 Task: Check the average views per listing of 4 bedrooms in the last 3 years.
Action: Mouse moved to (977, 211)
Screenshot: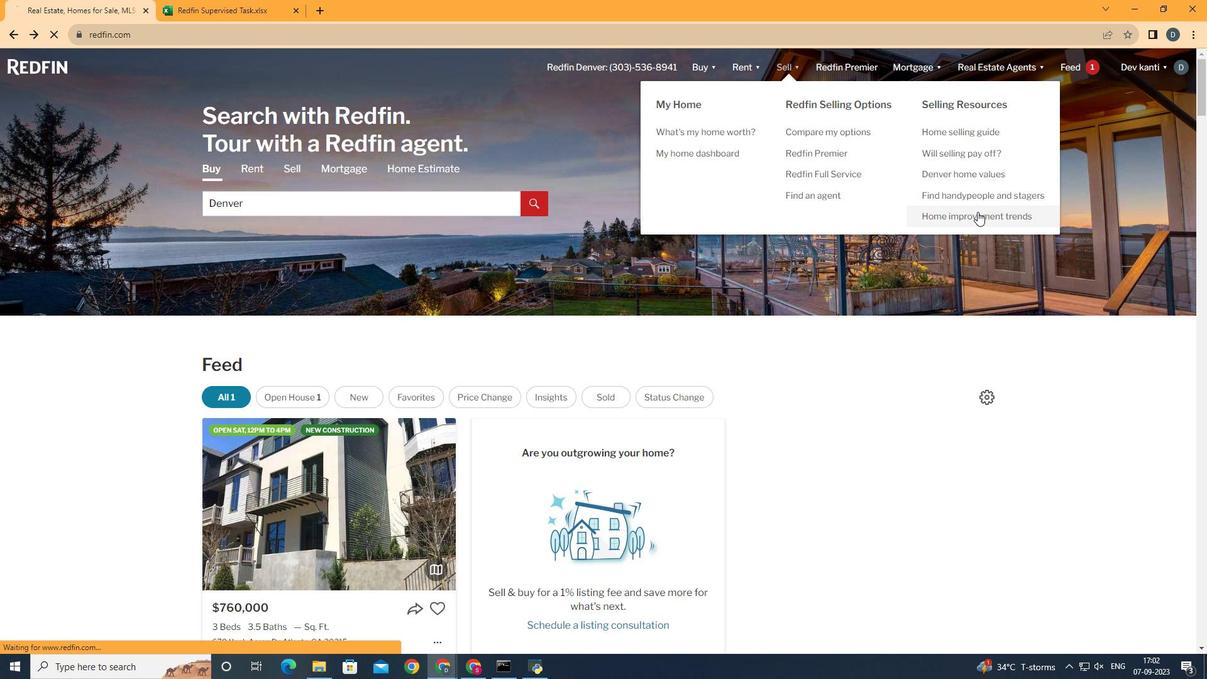 
Action: Mouse pressed left at (977, 211)
Screenshot: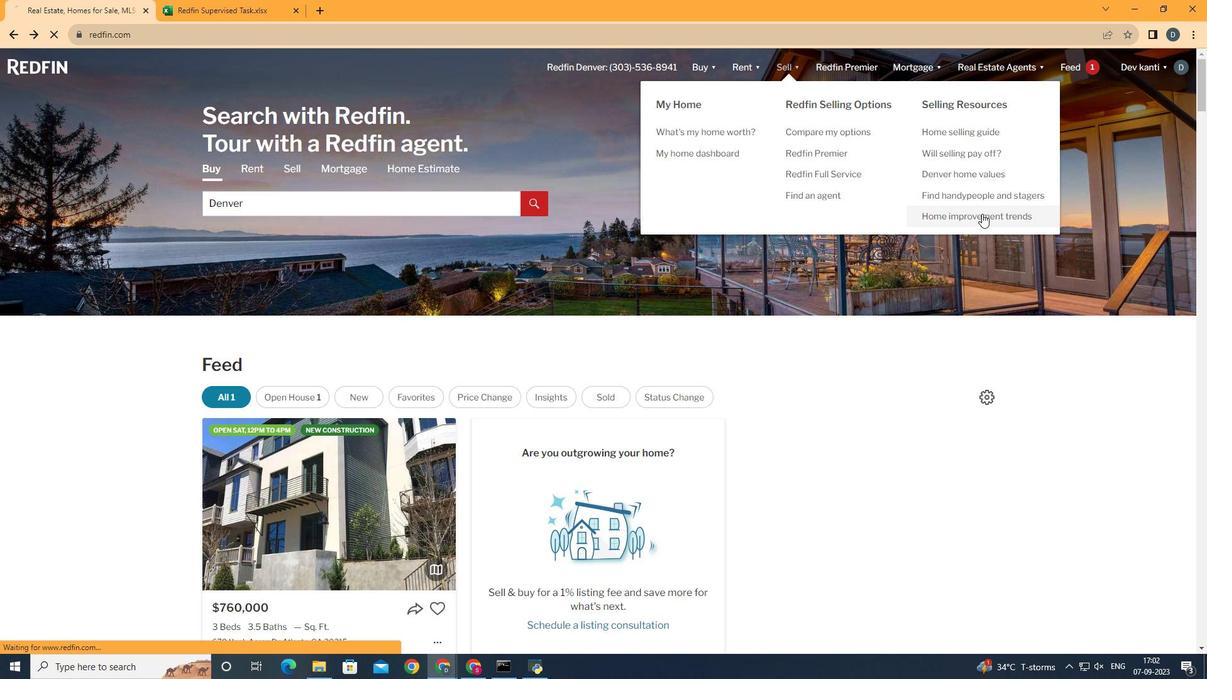 
Action: Mouse moved to (284, 238)
Screenshot: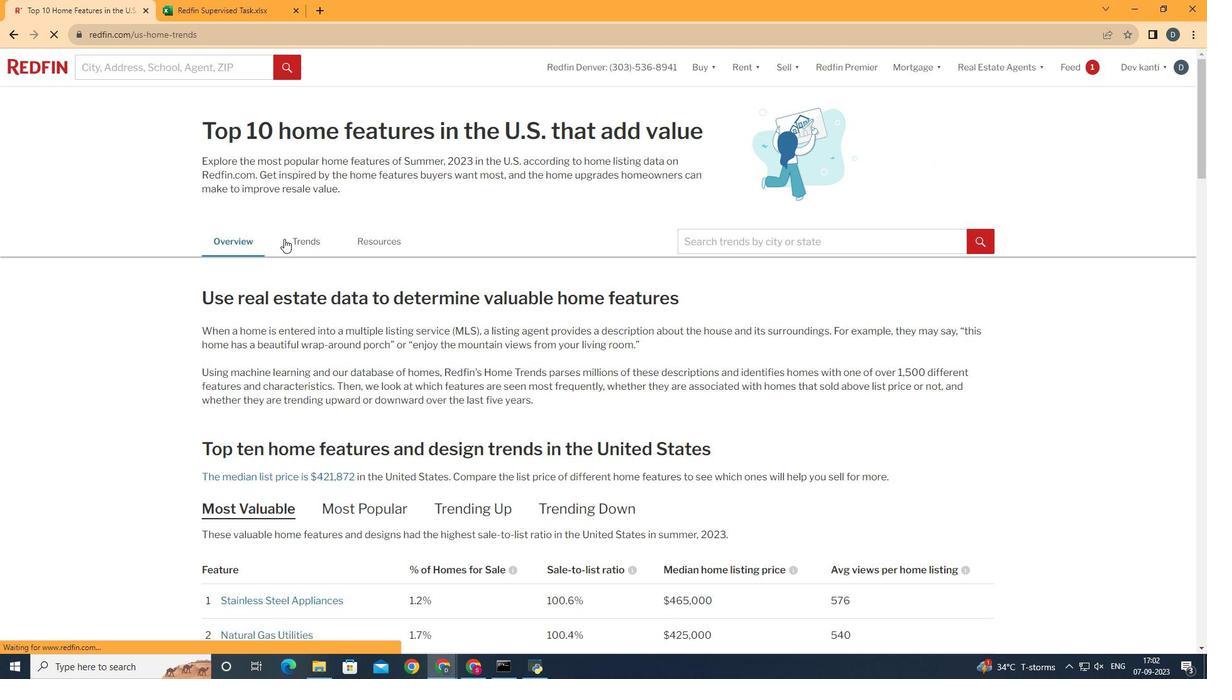 
Action: Mouse pressed left at (284, 238)
Screenshot: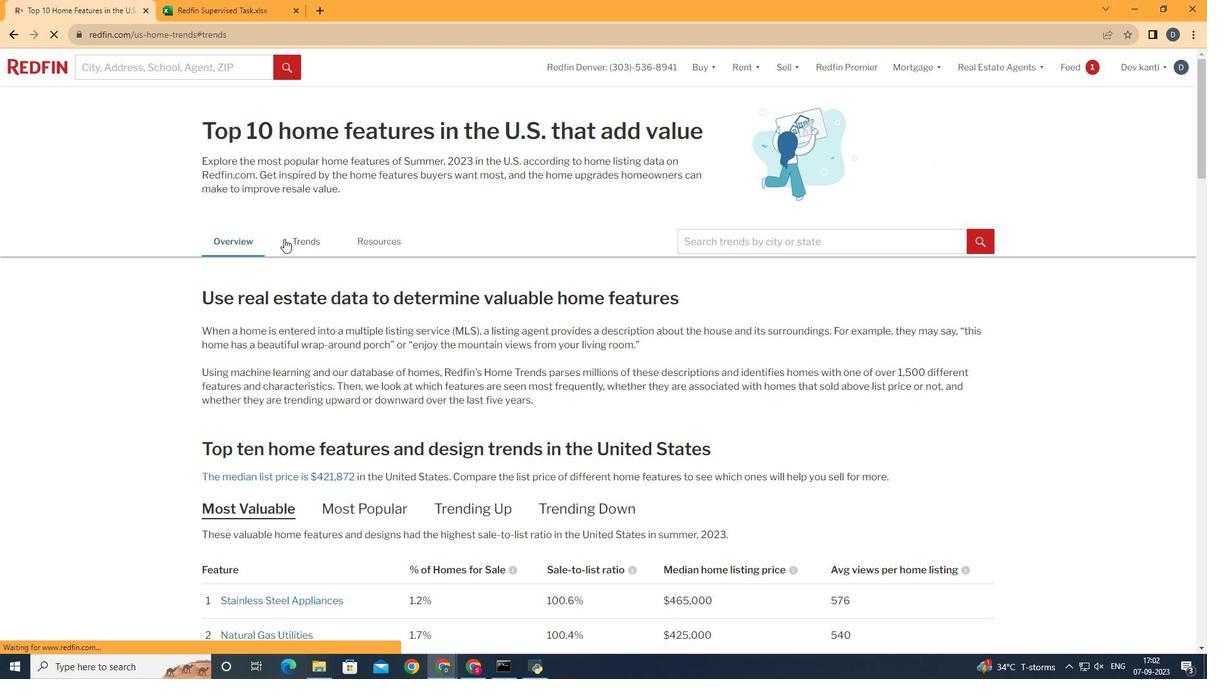 
Action: Mouse moved to (348, 248)
Screenshot: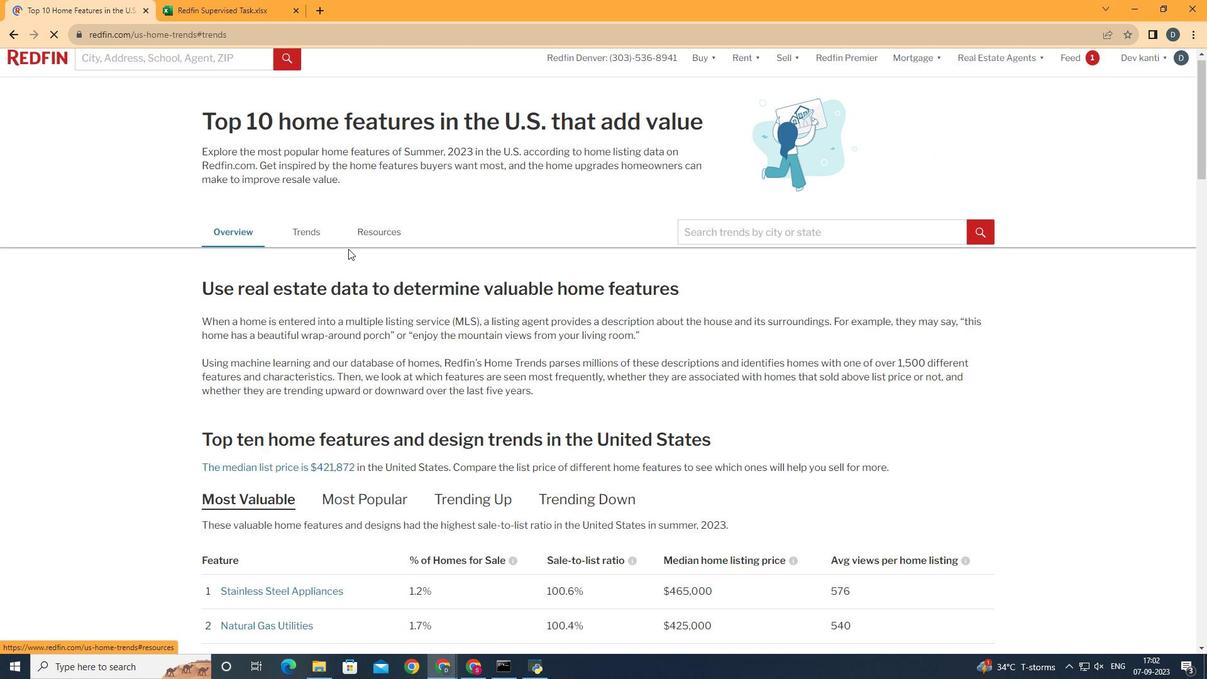 
Action: Mouse scrolled (348, 248) with delta (0, 0)
Screenshot: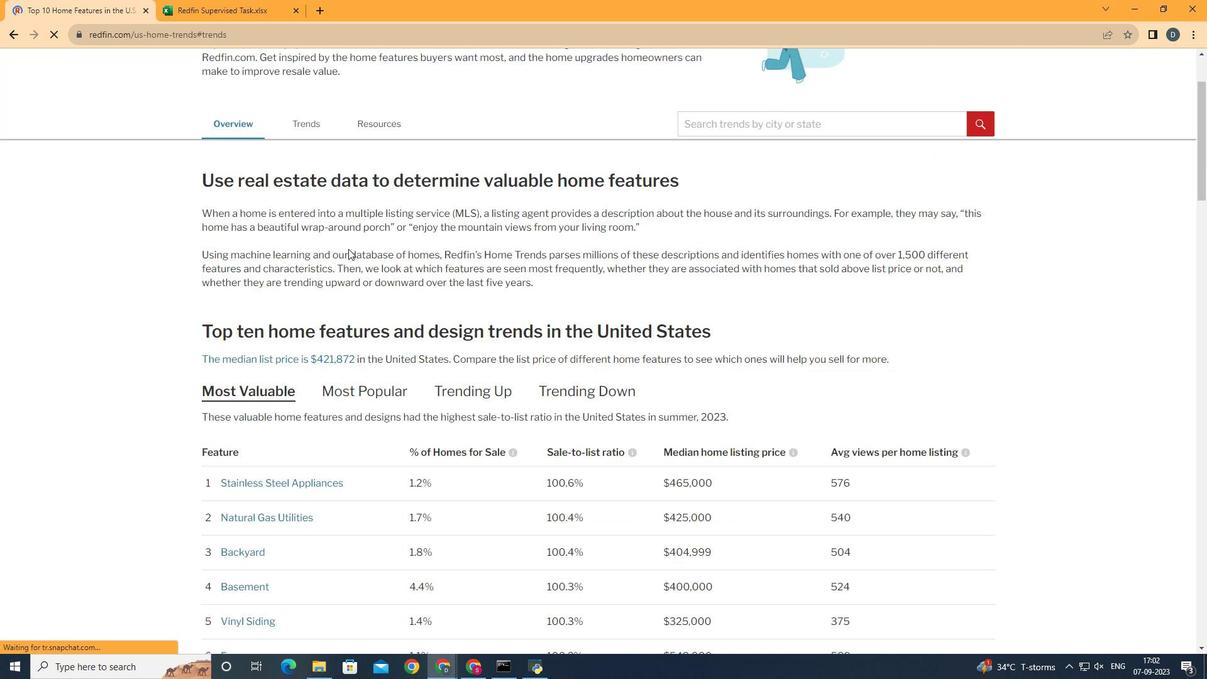 
Action: Mouse scrolled (348, 248) with delta (0, 0)
Screenshot: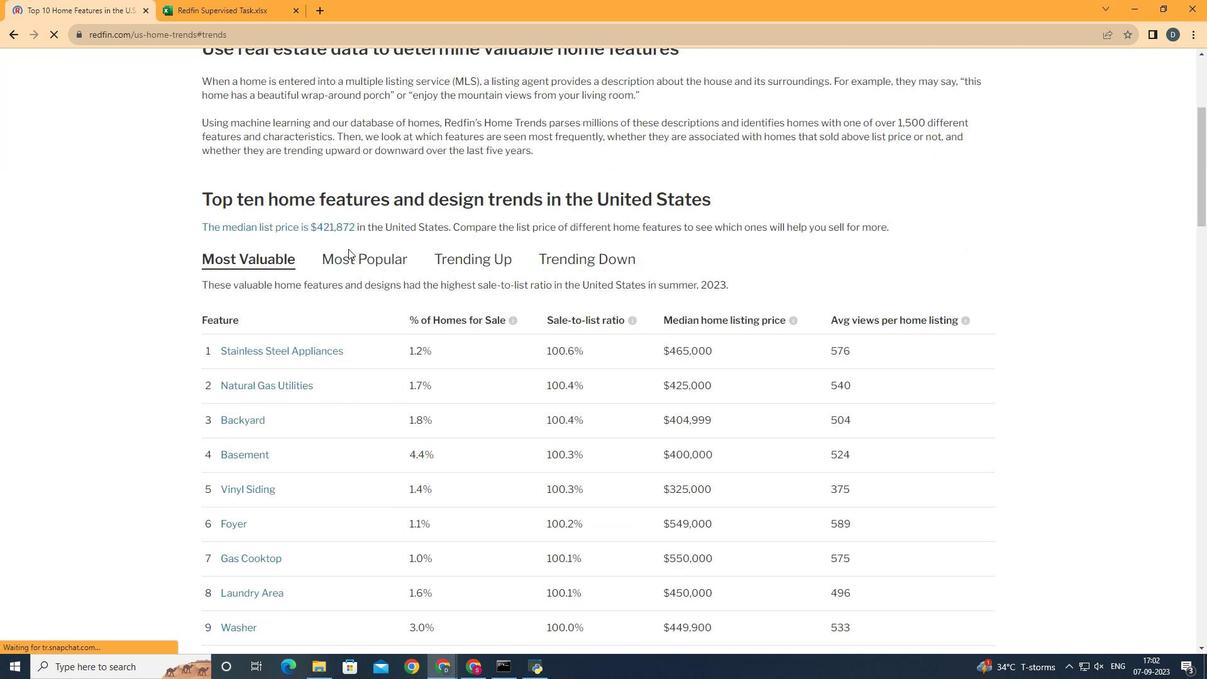 
Action: Mouse scrolled (348, 248) with delta (0, 0)
Screenshot: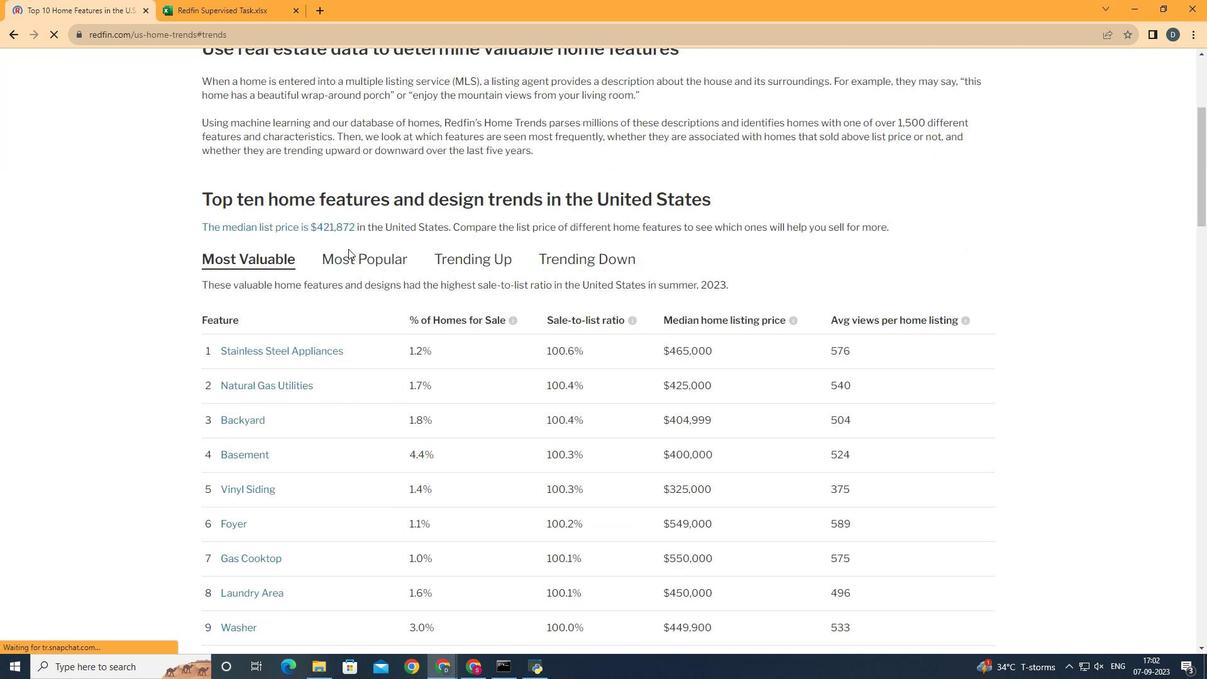 
Action: Mouse scrolled (348, 248) with delta (0, 0)
Screenshot: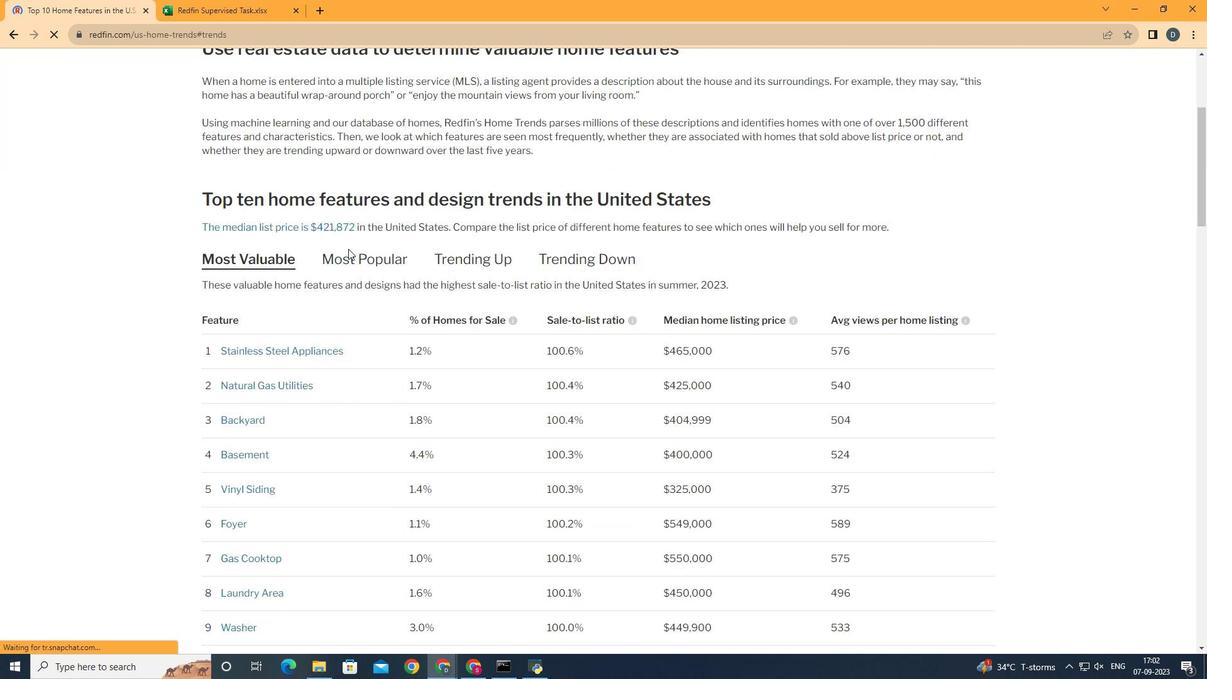 
Action: Mouse scrolled (348, 248) with delta (0, 0)
Screenshot: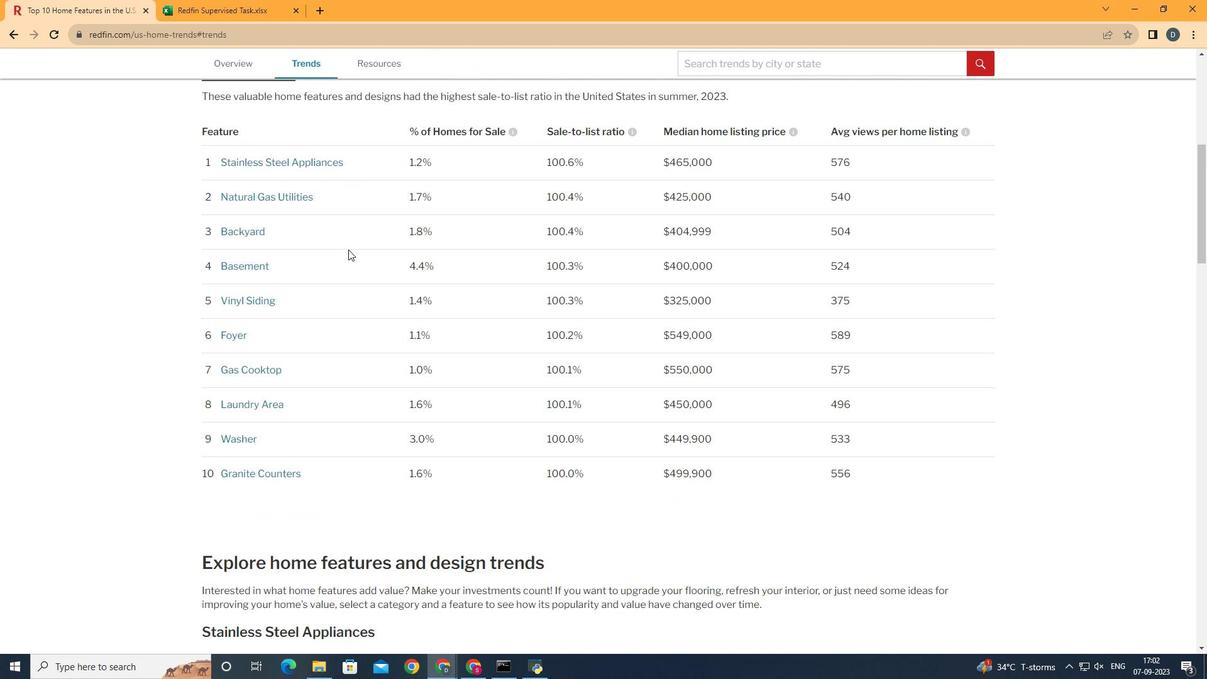 
Action: Mouse scrolled (348, 248) with delta (0, 0)
Screenshot: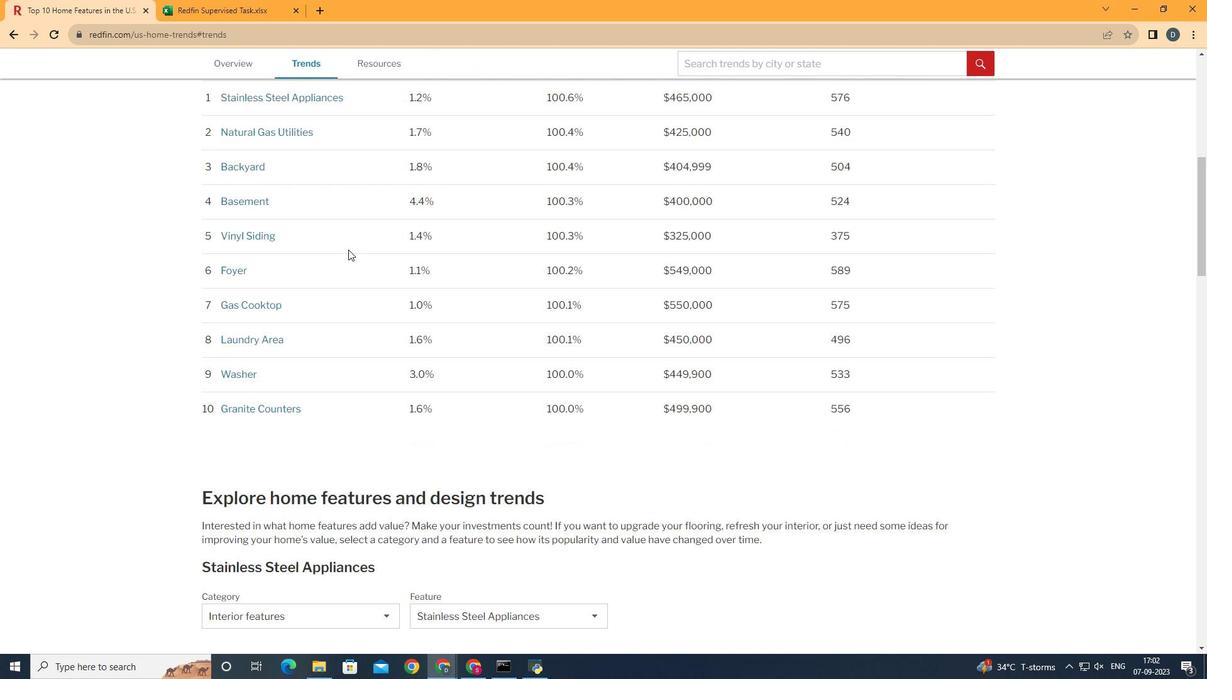 
Action: Mouse scrolled (348, 248) with delta (0, 0)
Screenshot: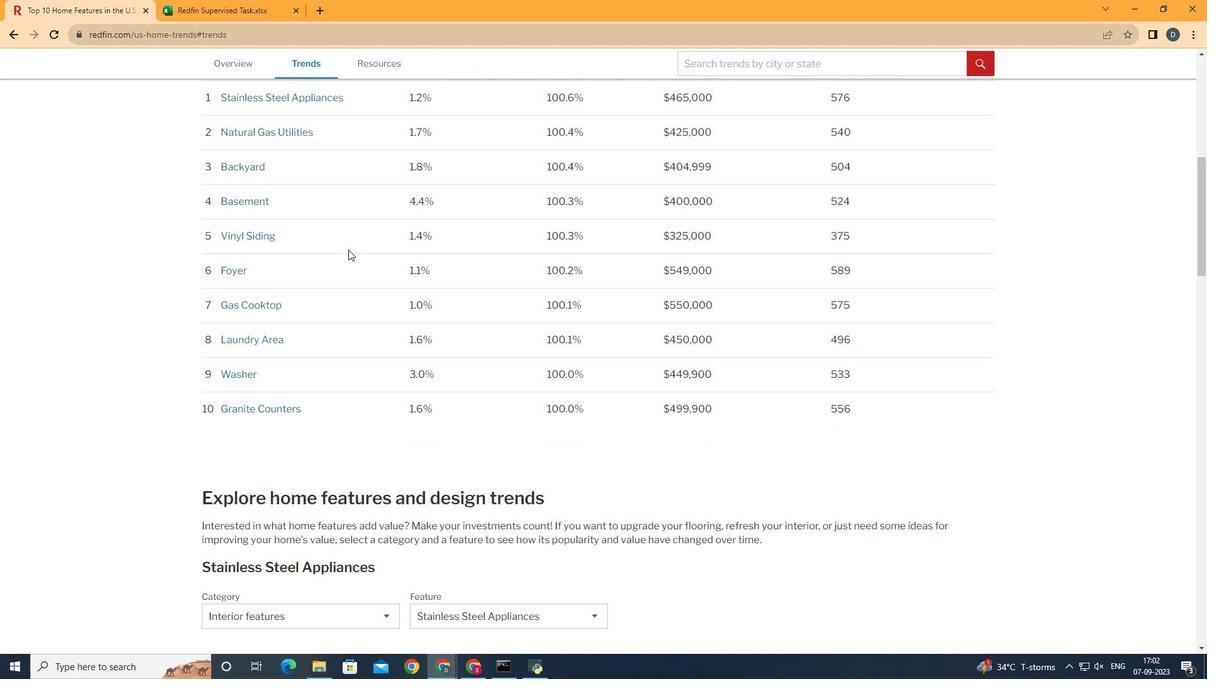 
Action: Mouse scrolled (348, 248) with delta (0, 0)
Screenshot: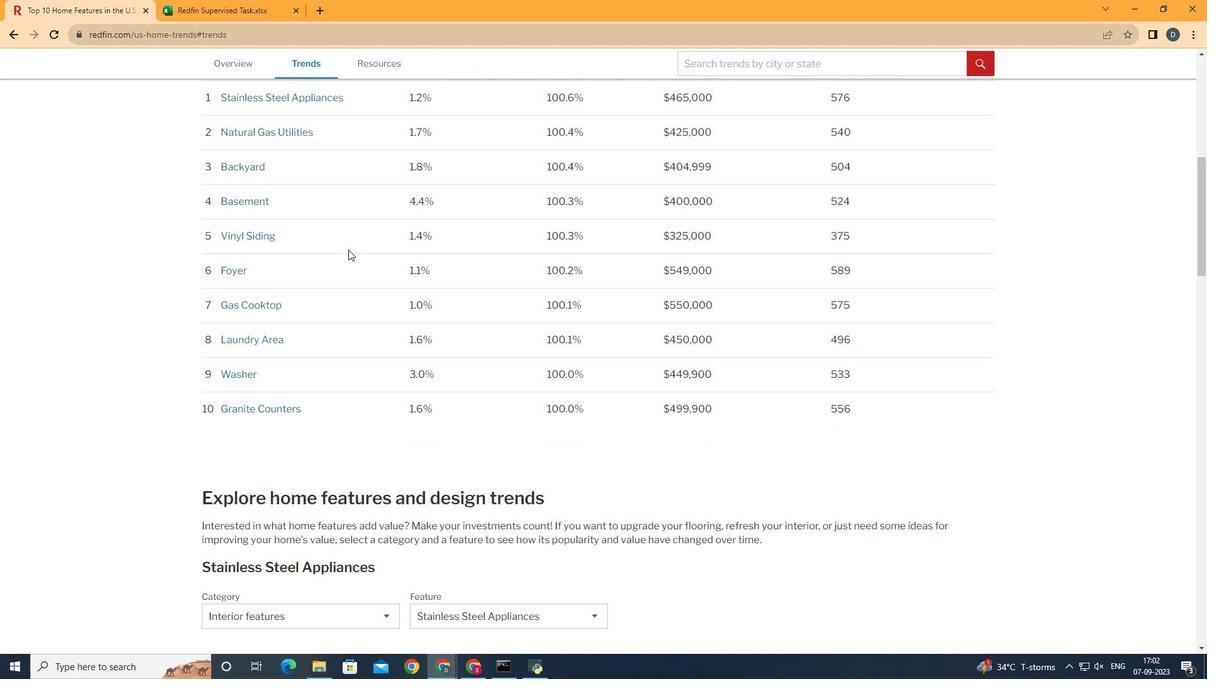 
Action: Mouse moved to (348, 249)
Screenshot: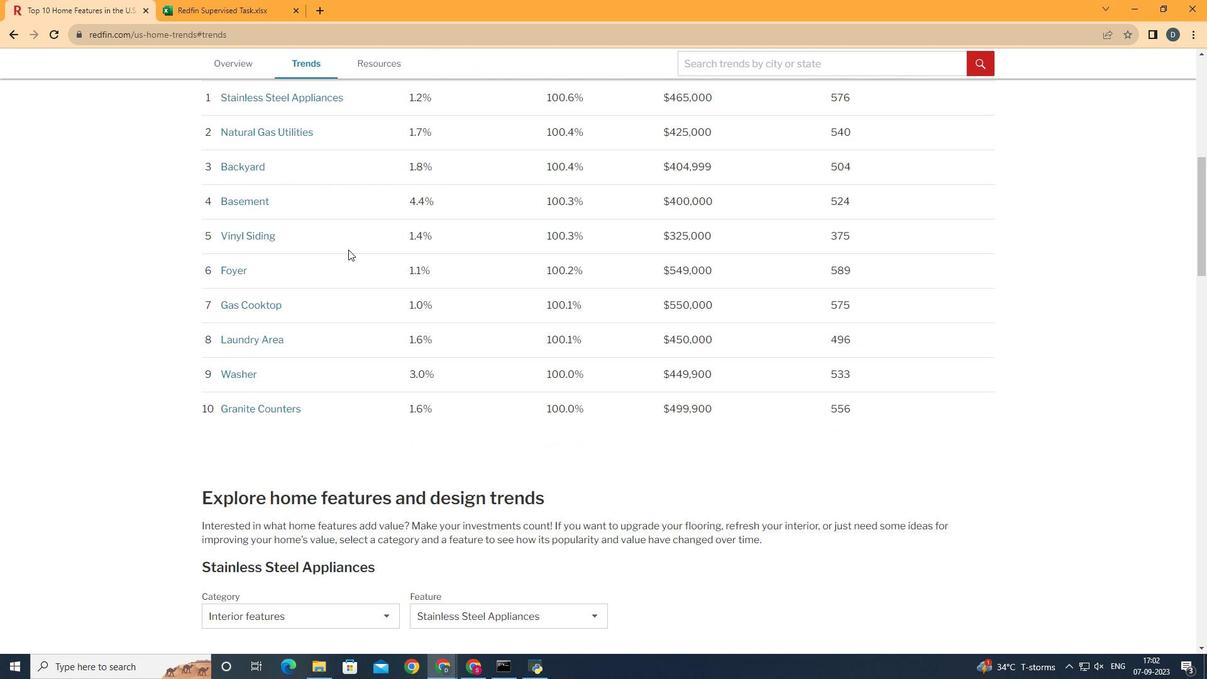 
Action: Mouse scrolled (348, 248) with delta (0, 0)
Screenshot: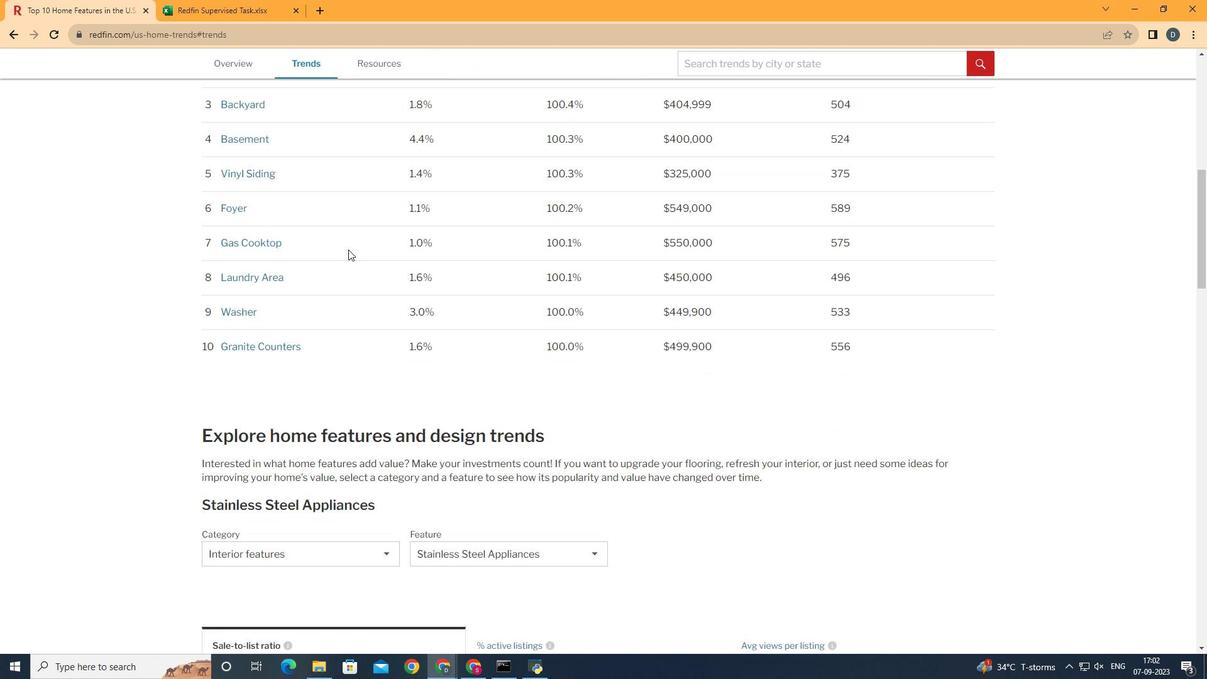 
Action: Mouse scrolled (348, 248) with delta (0, 0)
Screenshot: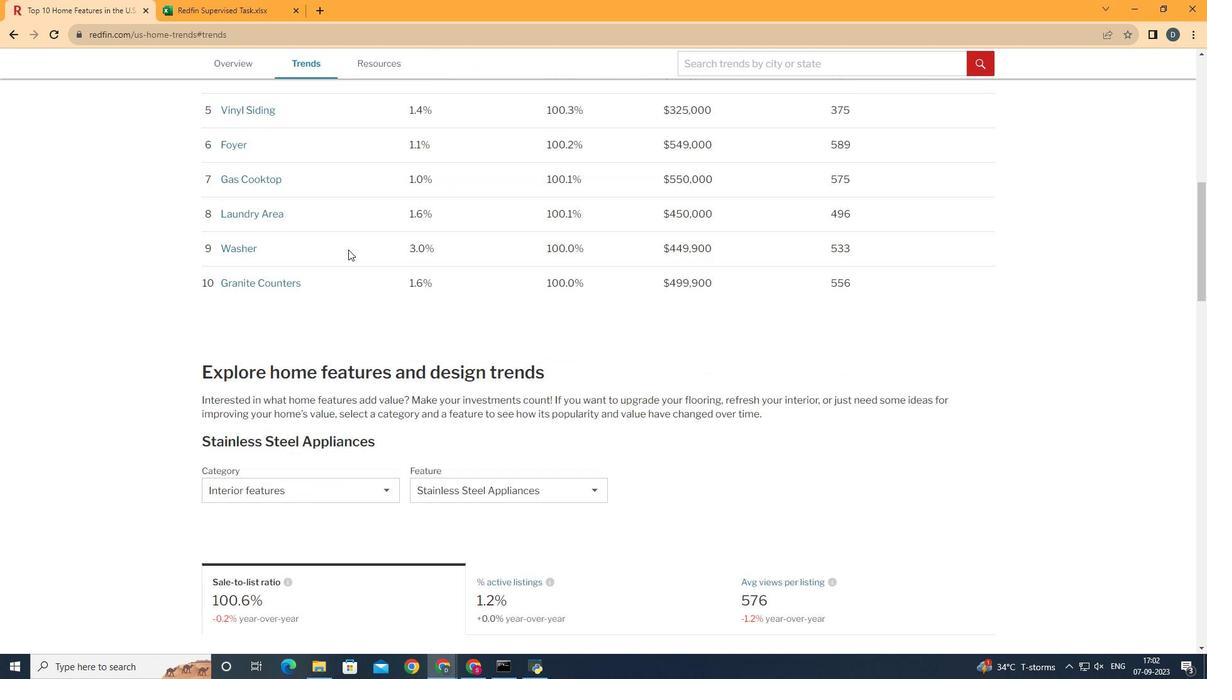 
Action: Mouse moved to (357, 461)
Screenshot: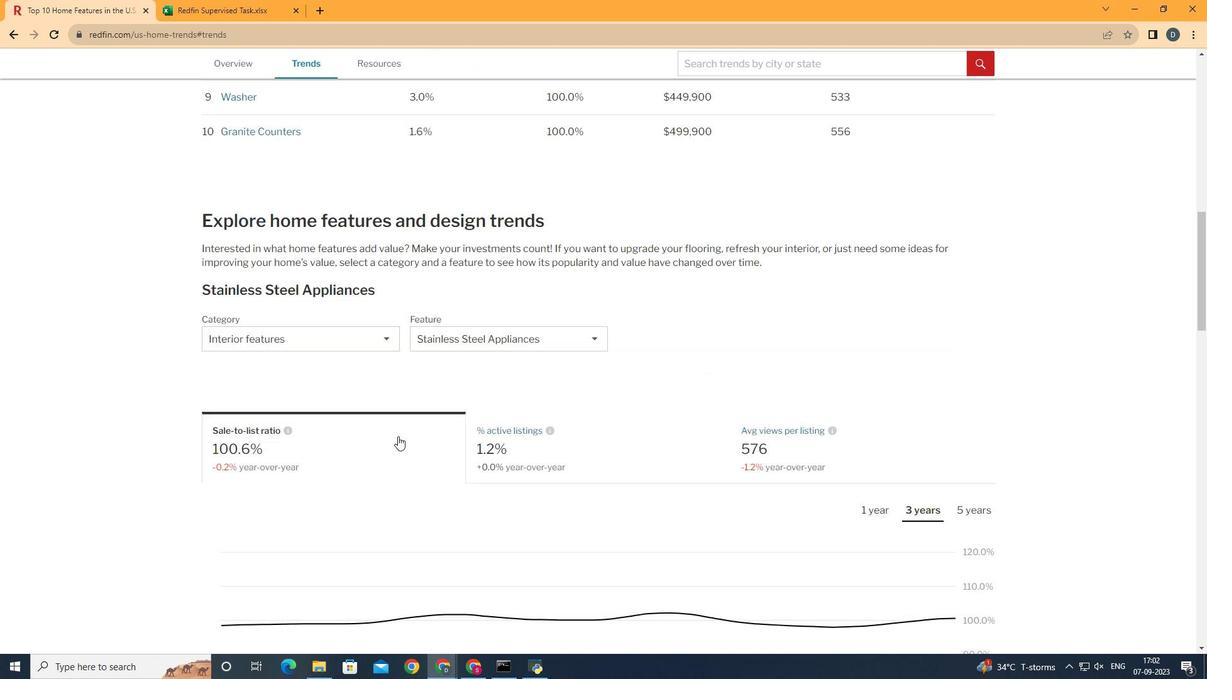 
Action: Mouse scrolled (357, 460) with delta (0, 0)
Screenshot: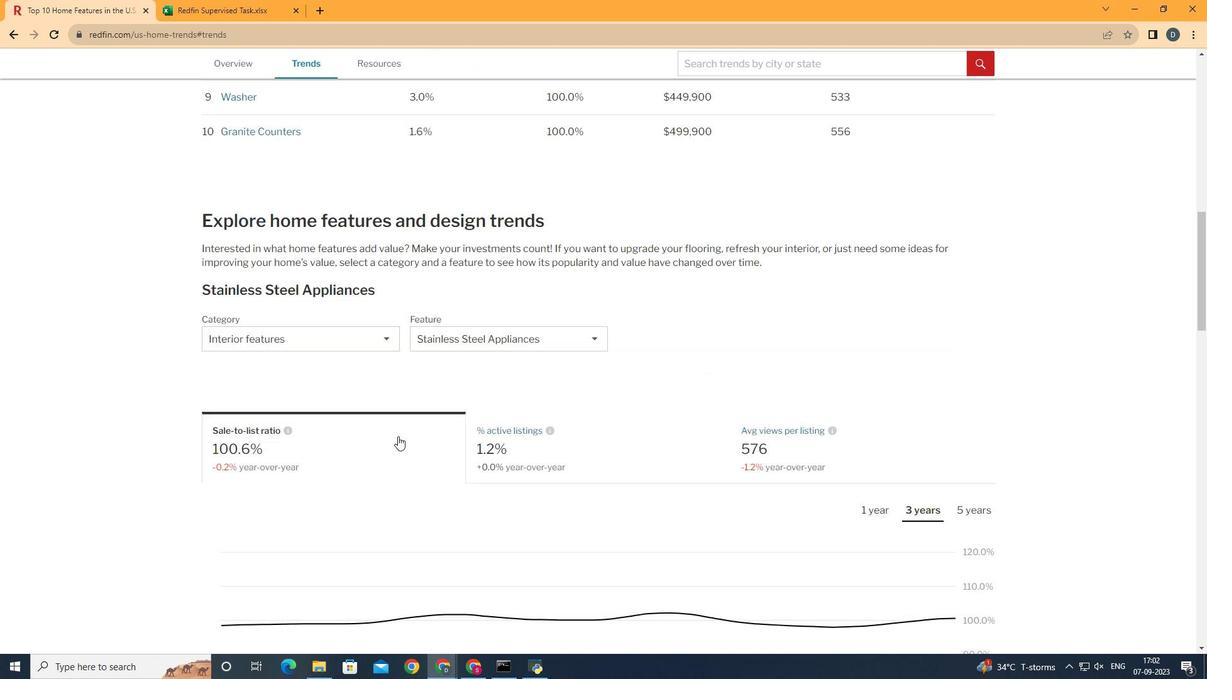
Action: Mouse moved to (359, 463)
Screenshot: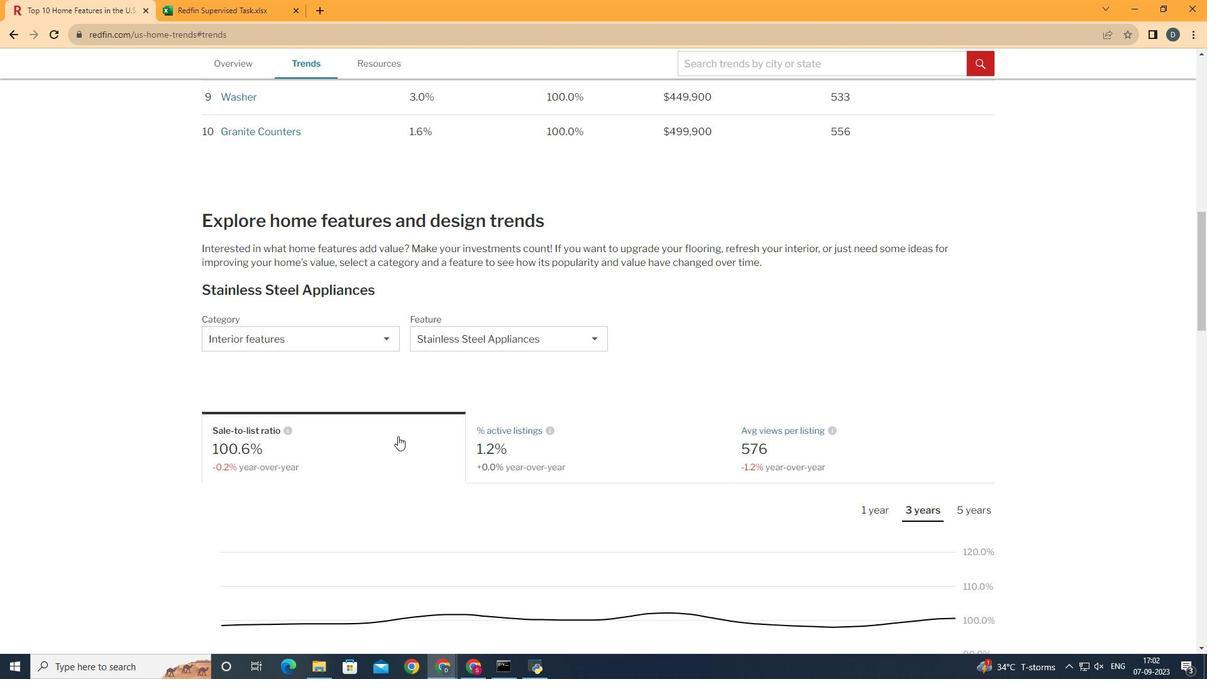 
Action: Mouse scrolled (359, 462) with delta (0, 0)
Screenshot: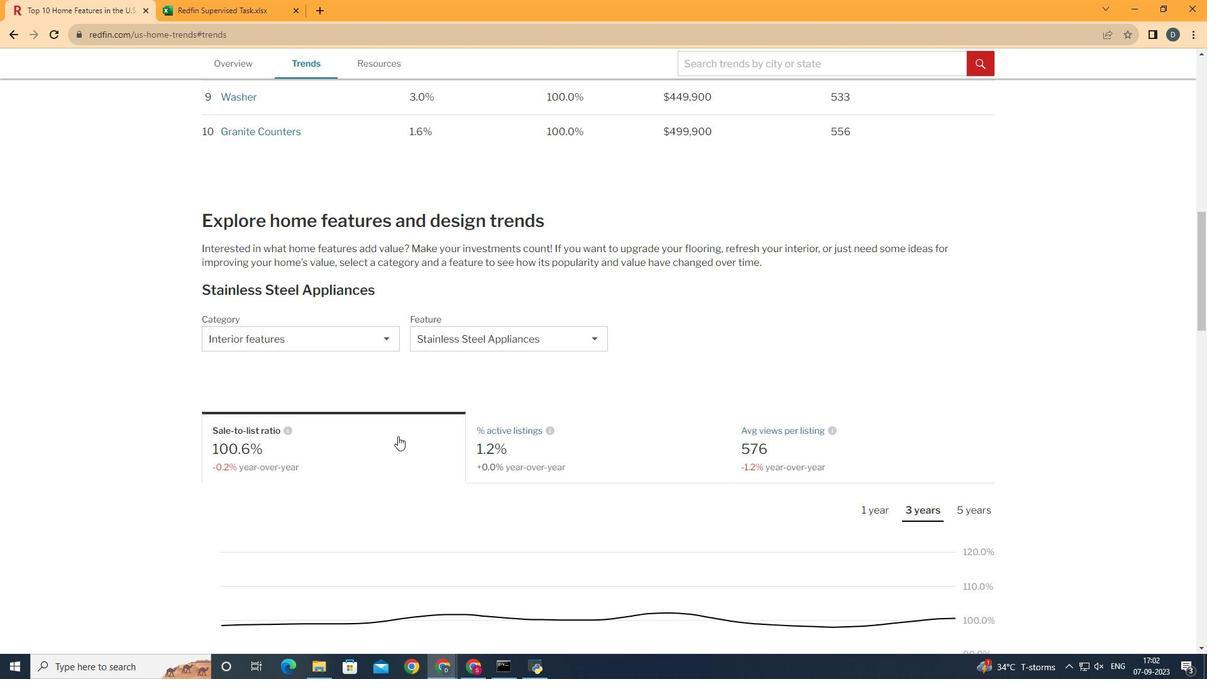 
Action: Mouse scrolled (359, 462) with delta (0, 0)
Screenshot: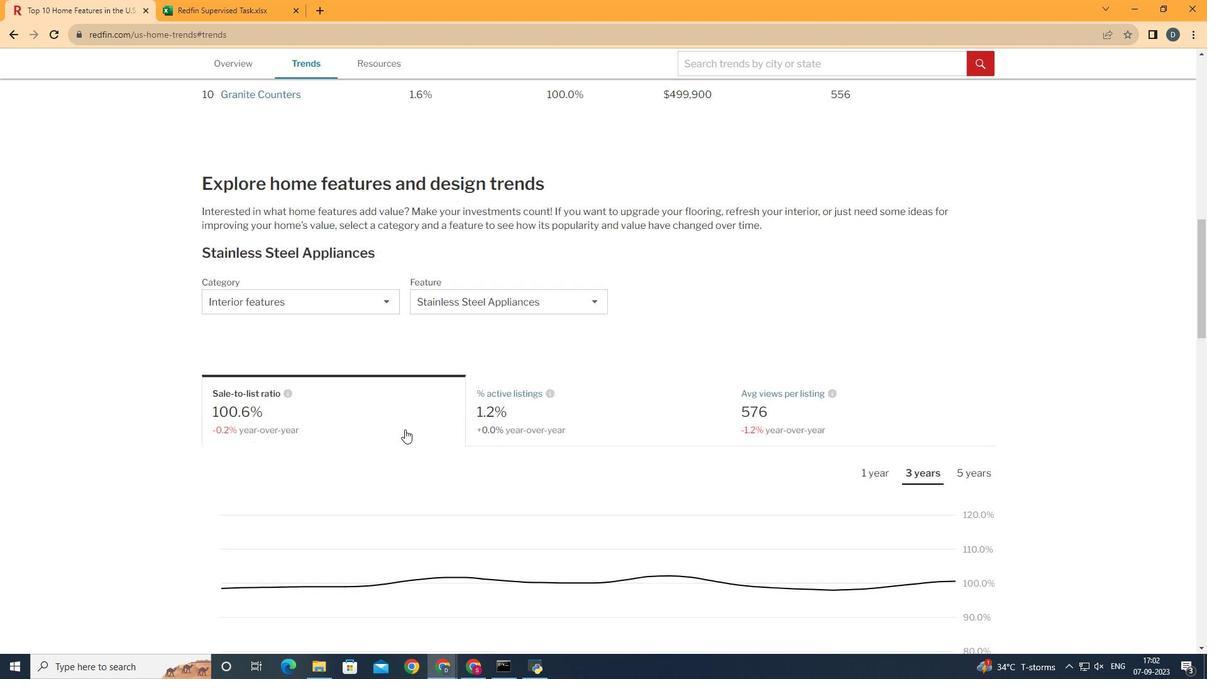 
Action: Mouse moved to (382, 291)
Screenshot: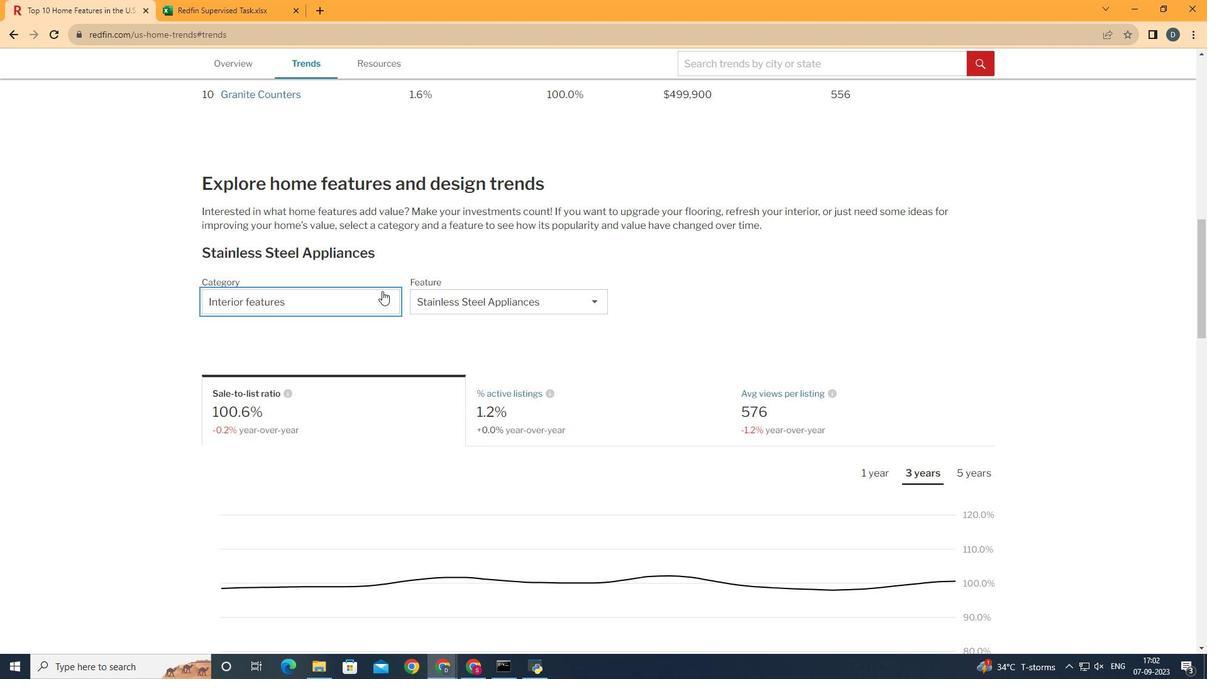 
Action: Mouse pressed left at (382, 291)
Screenshot: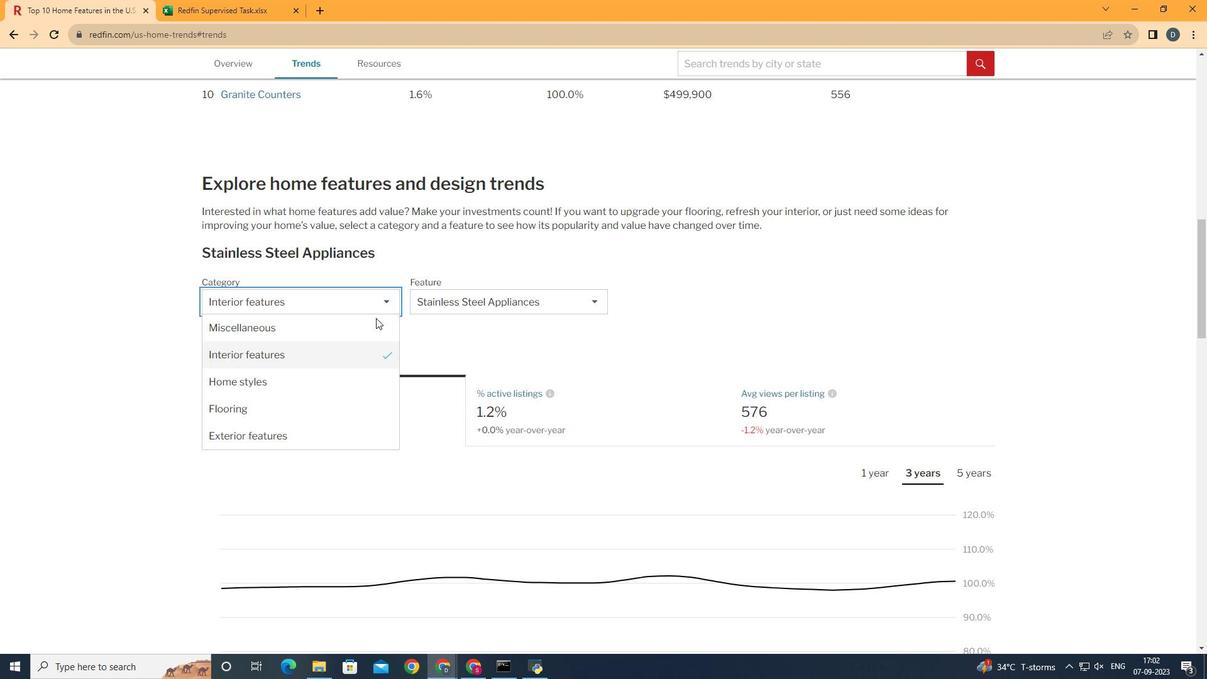 
Action: Mouse moved to (367, 346)
Screenshot: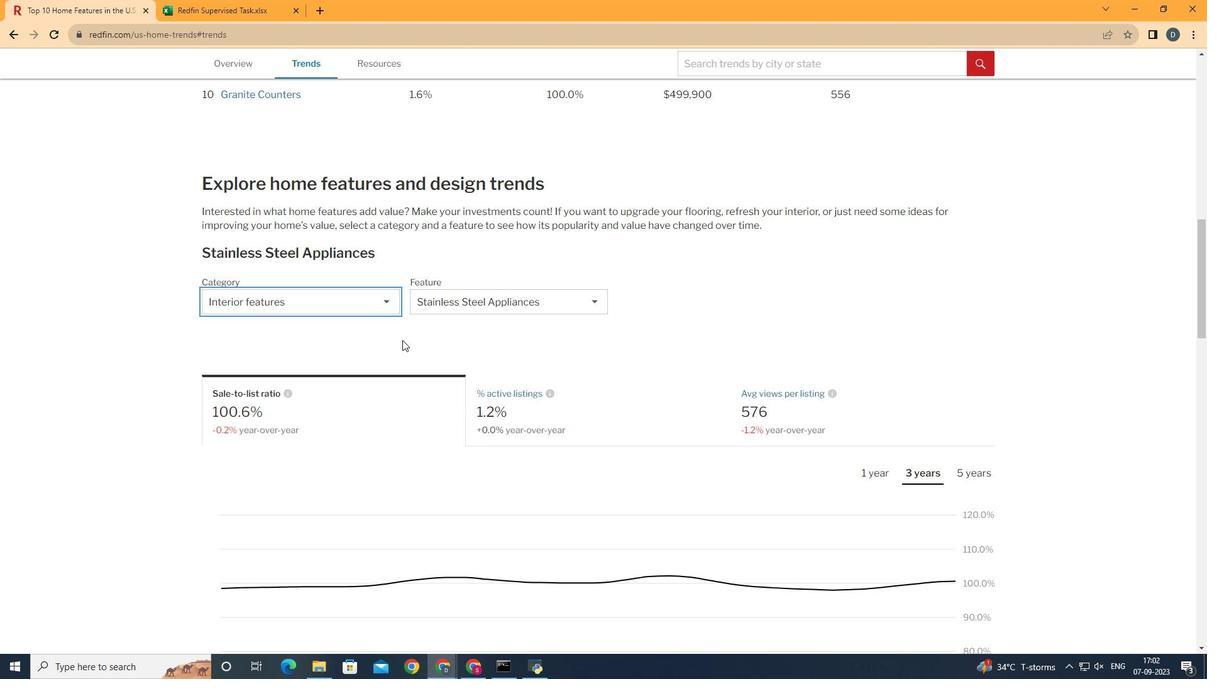 
Action: Mouse pressed left at (367, 346)
Screenshot: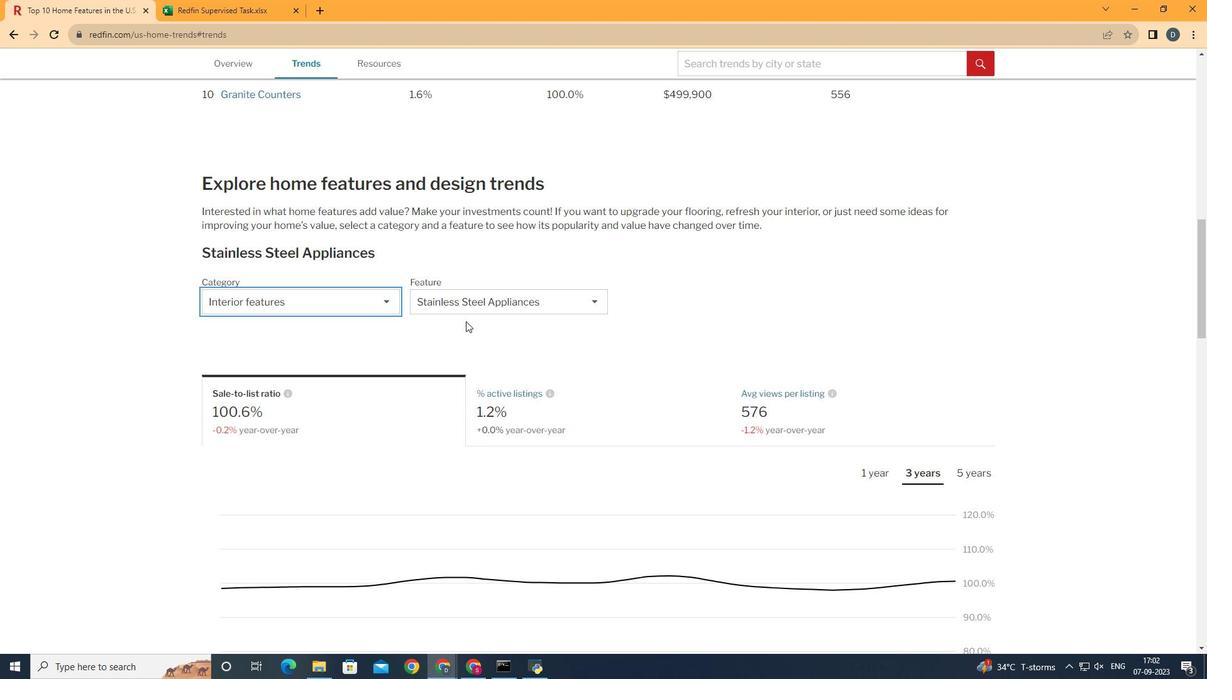 
Action: Mouse moved to (487, 309)
Screenshot: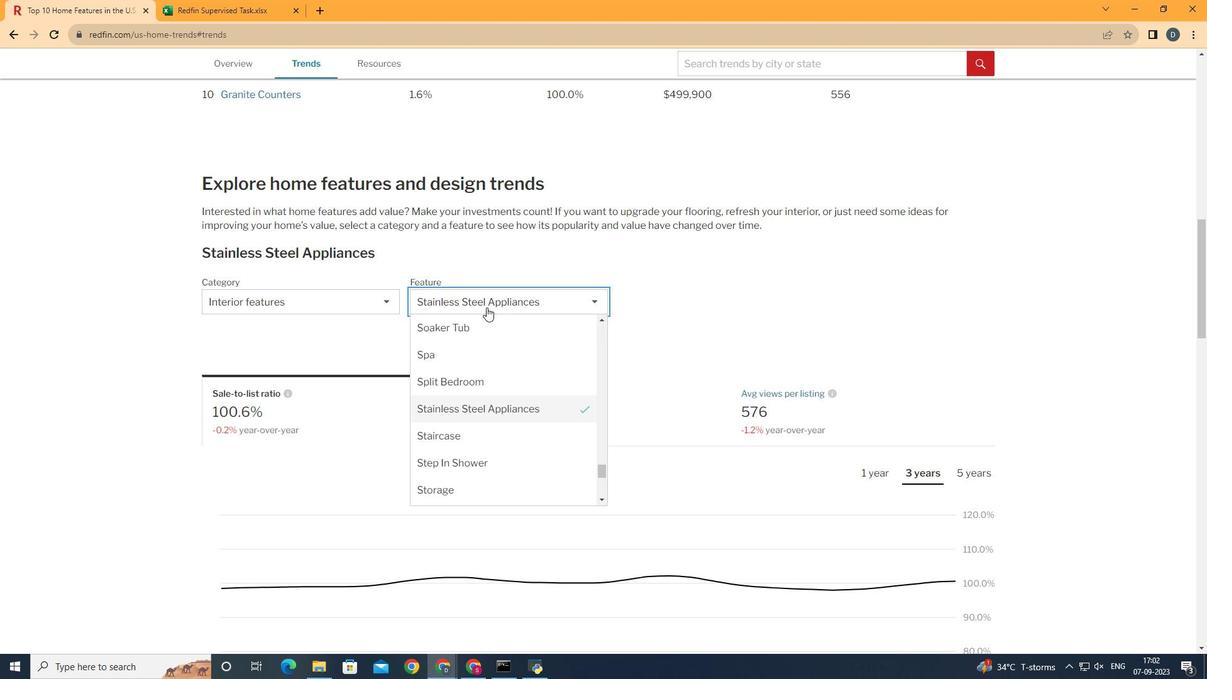 
Action: Mouse pressed left at (487, 309)
Screenshot: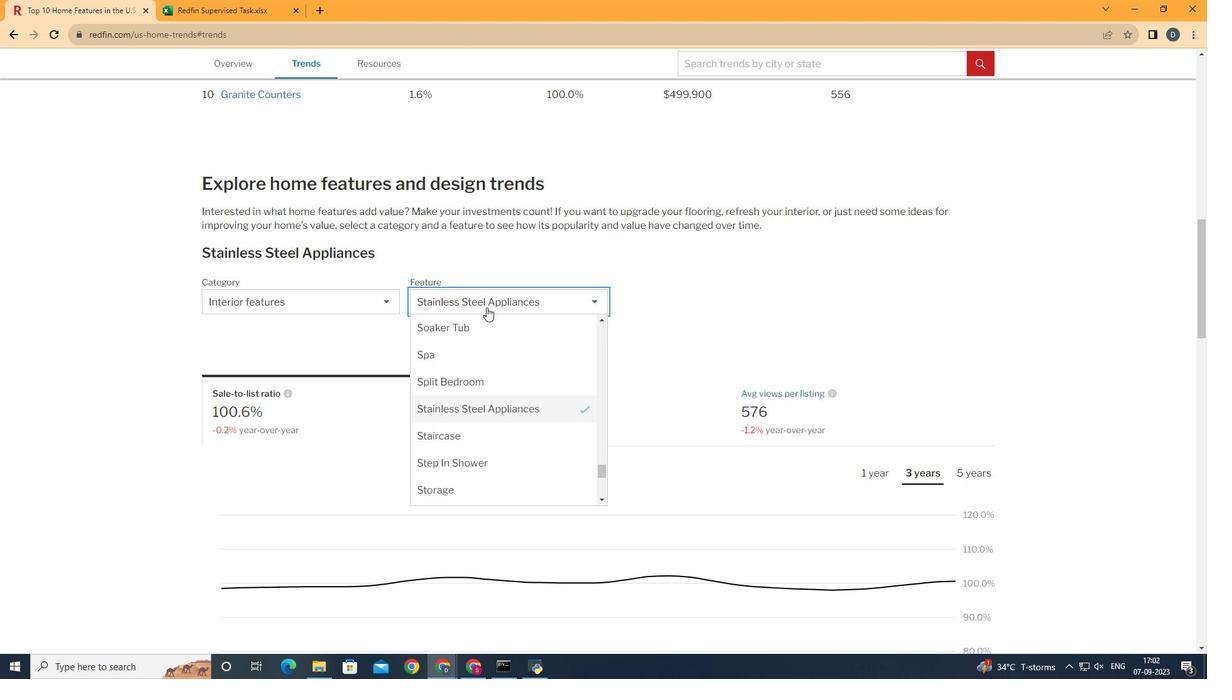 
Action: Mouse moved to (604, 469)
Screenshot: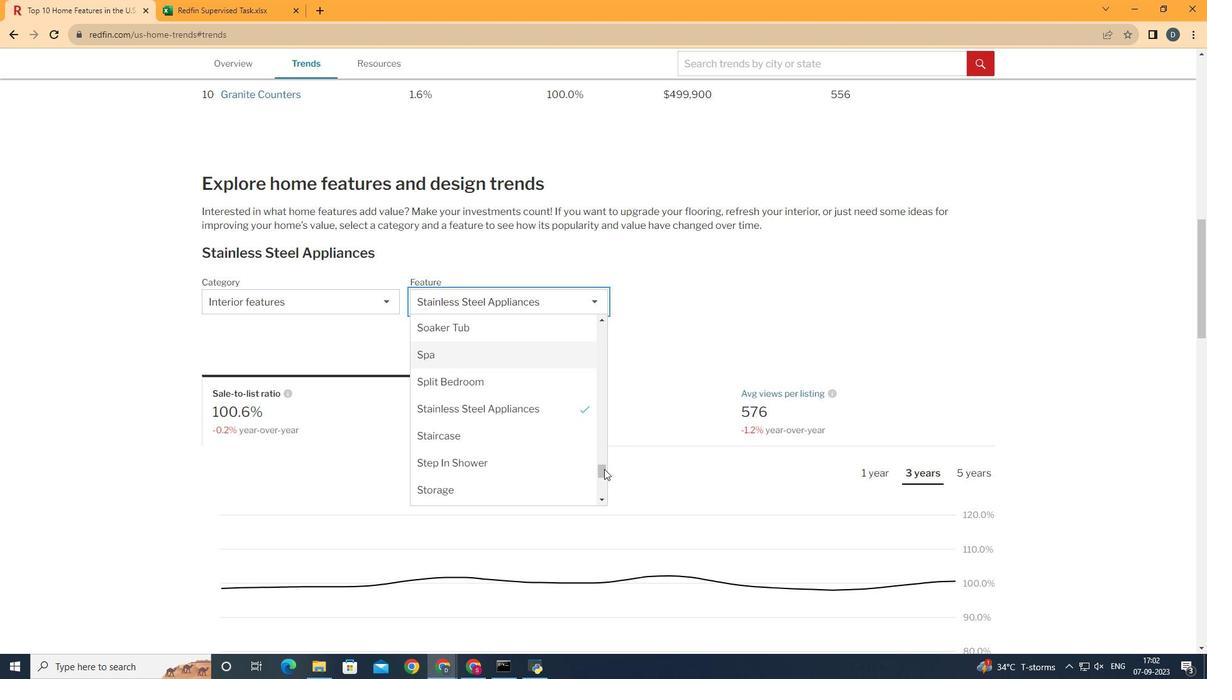 
Action: Mouse pressed left at (604, 469)
Screenshot: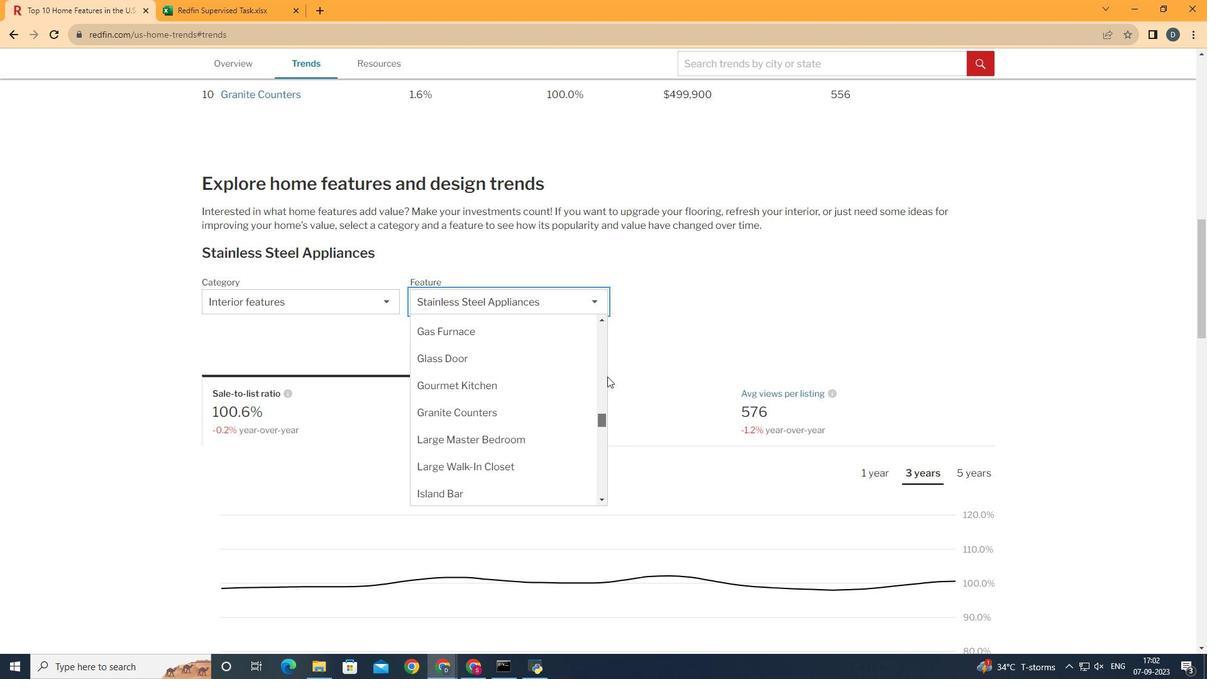 
Action: Mouse moved to (548, 414)
Screenshot: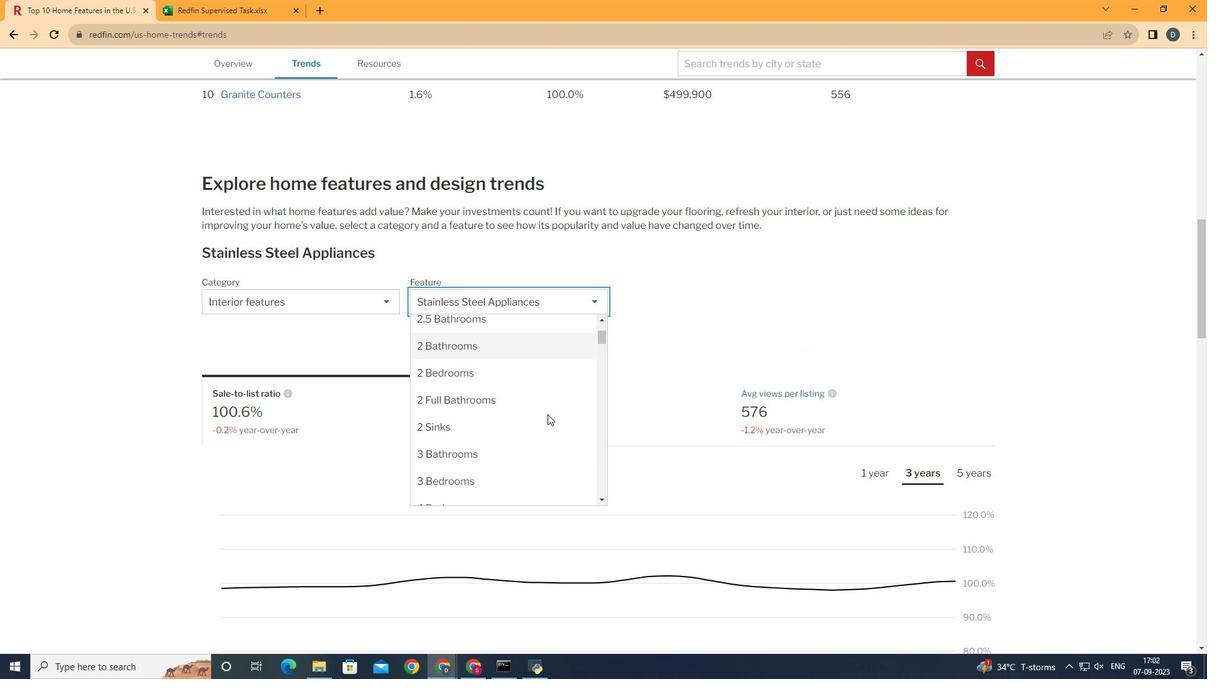
Action: Mouse scrolled (548, 413) with delta (0, 0)
Screenshot: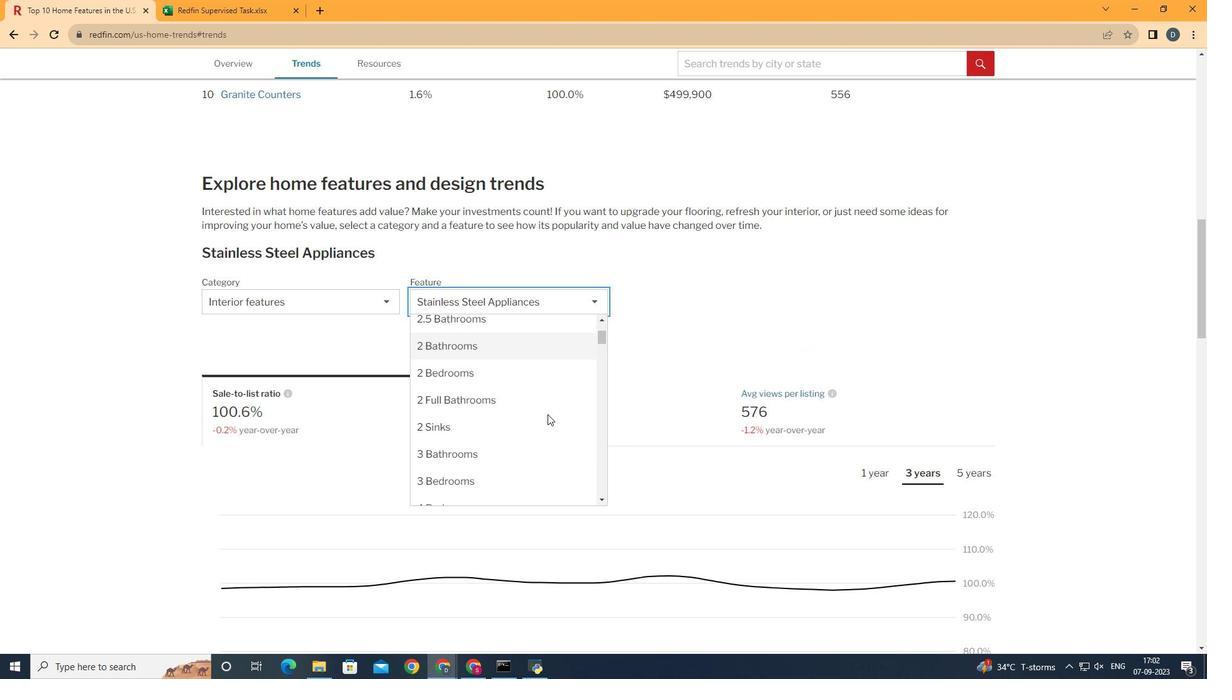 
Action: Mouse moved to (547, 414)
Screenshot: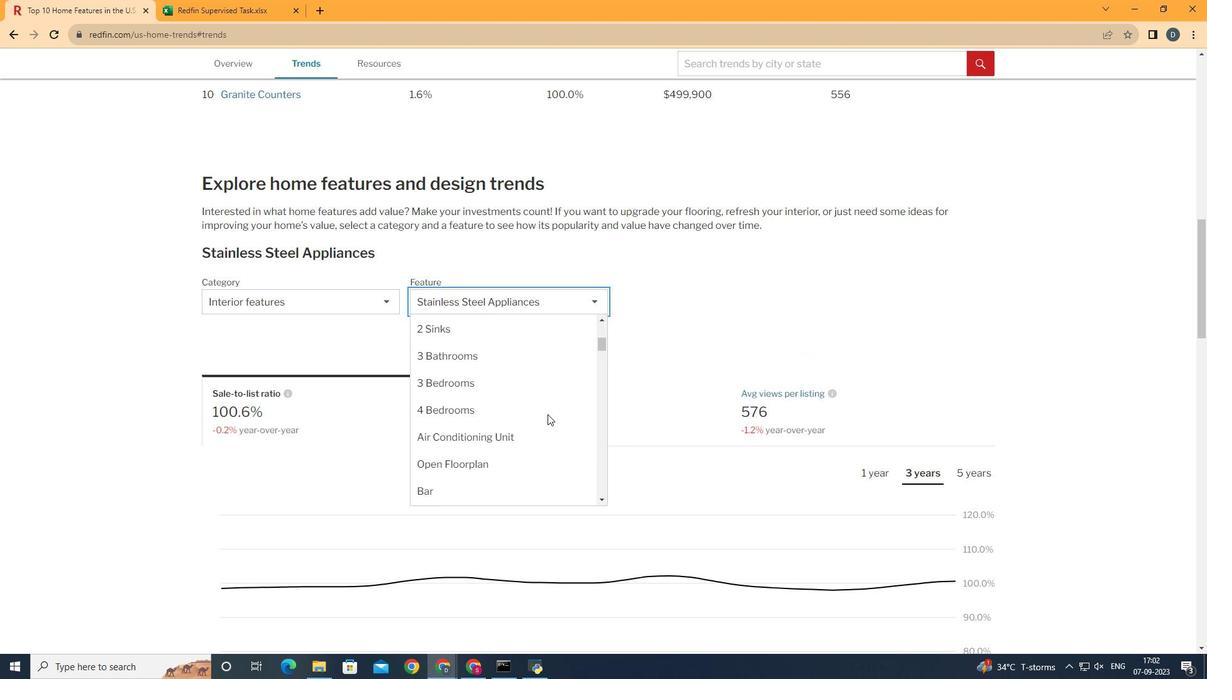 
Action: Mouse scrolled (547, 413) with delta (0, 0)
Screenshot: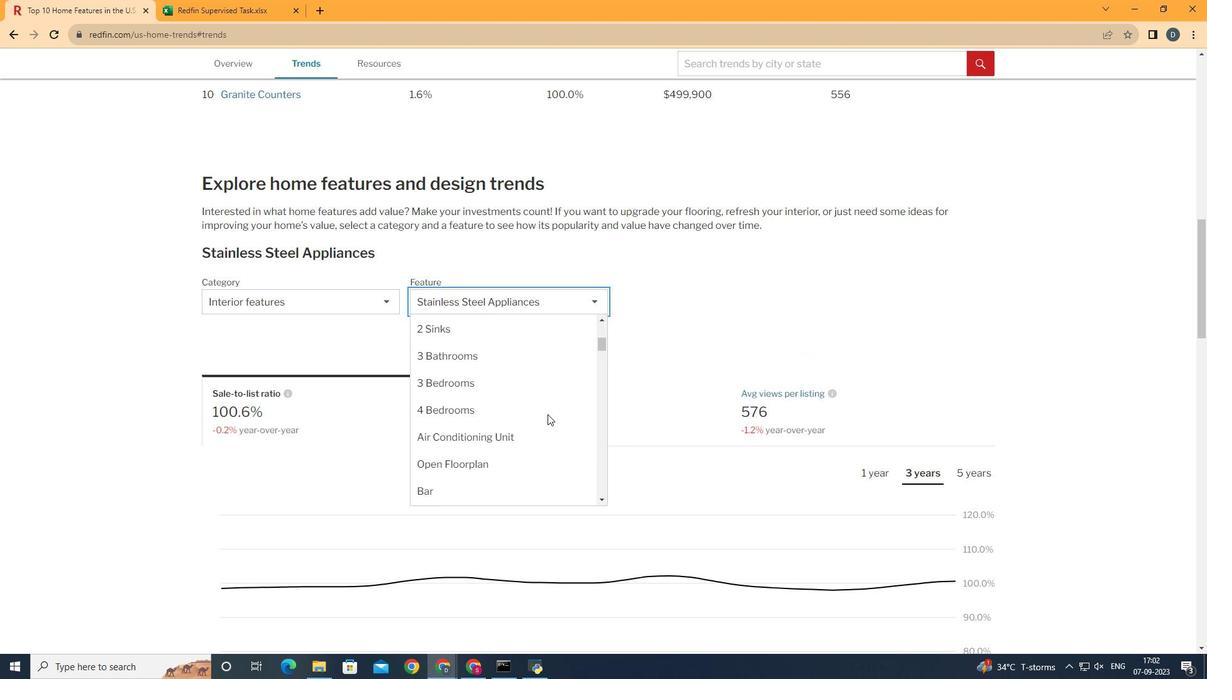 
Action: Mouse scrolled (547, 413) with delta (0, 0)
Screenshot: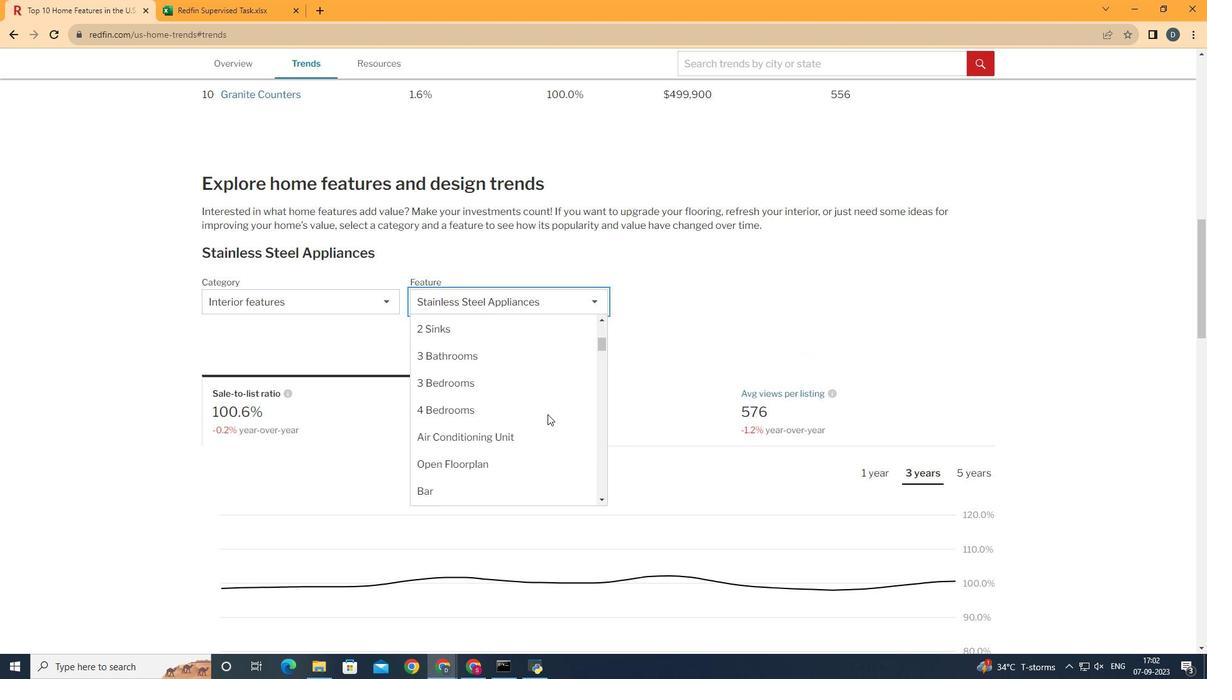 
Action: Mouse moved to (541, 409)
Screenshot: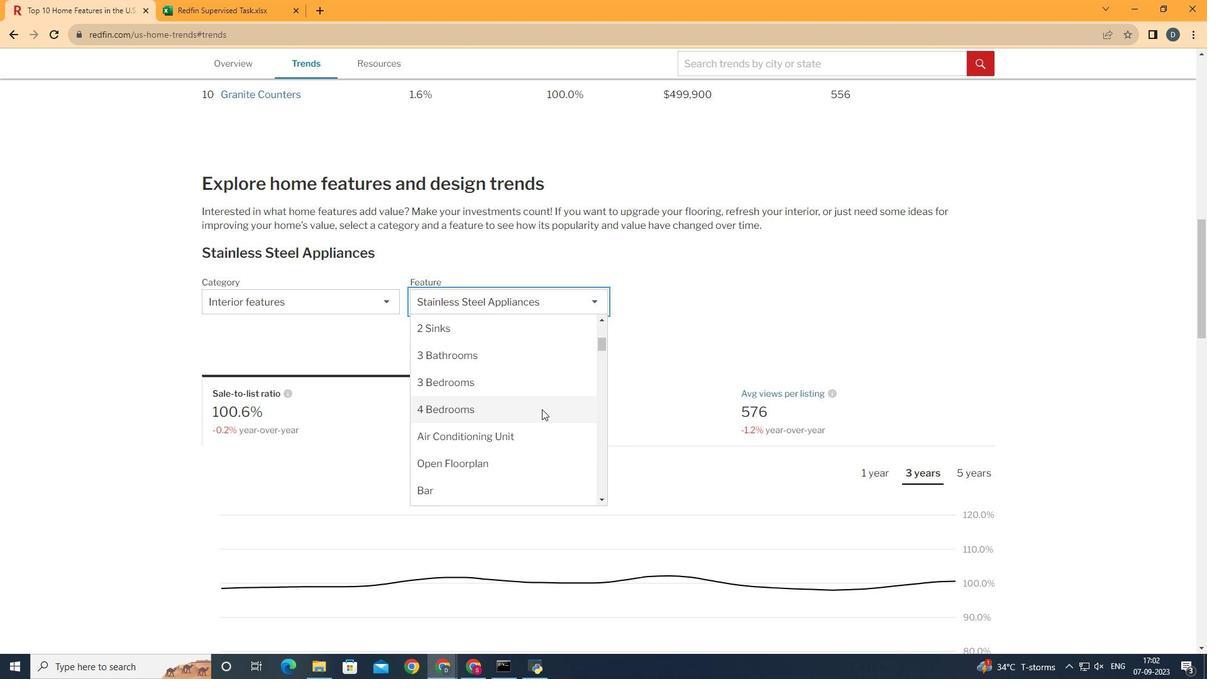
Action: Mouse pressed left at (541, 409)
Screenshot: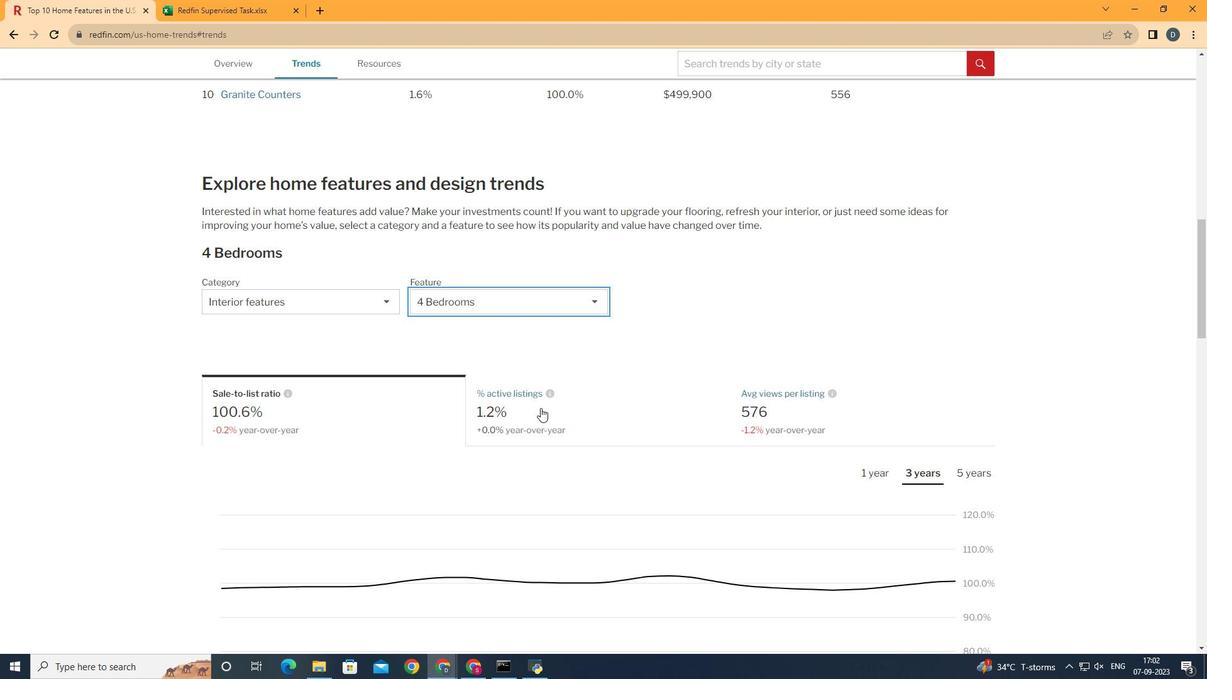 
Action: Mouse moved to (652, 347)
Screenshot: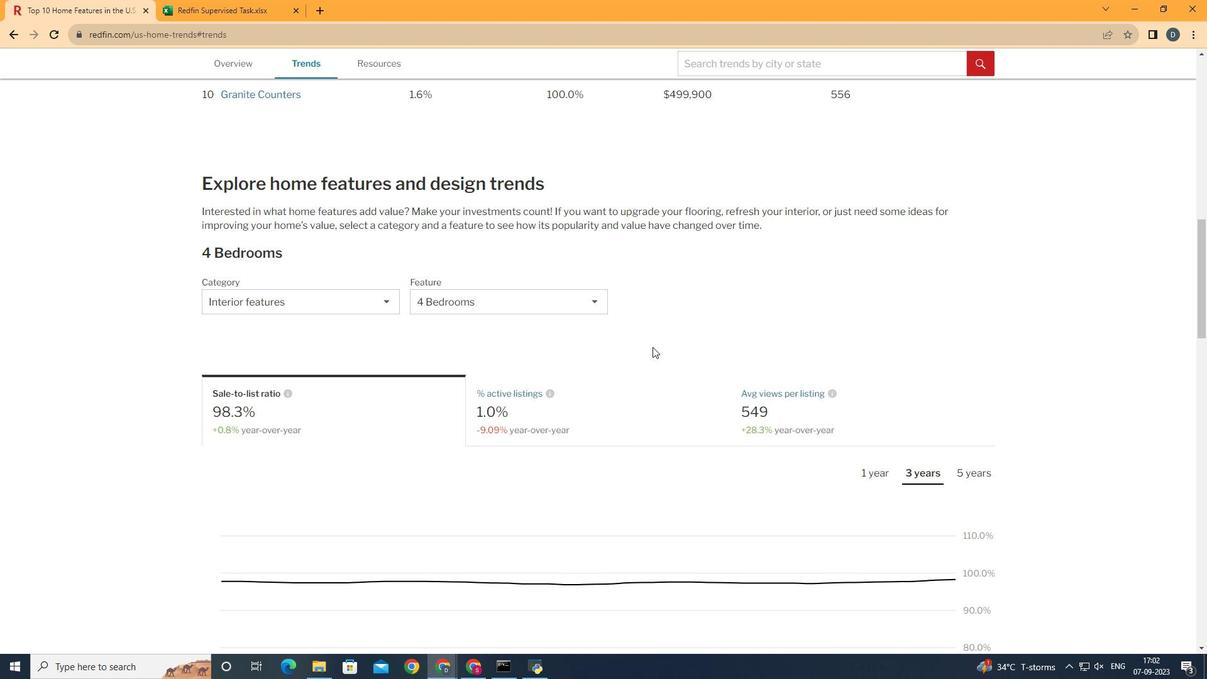 
Action: Mouse pressed left at (652, 347)
Screenshot: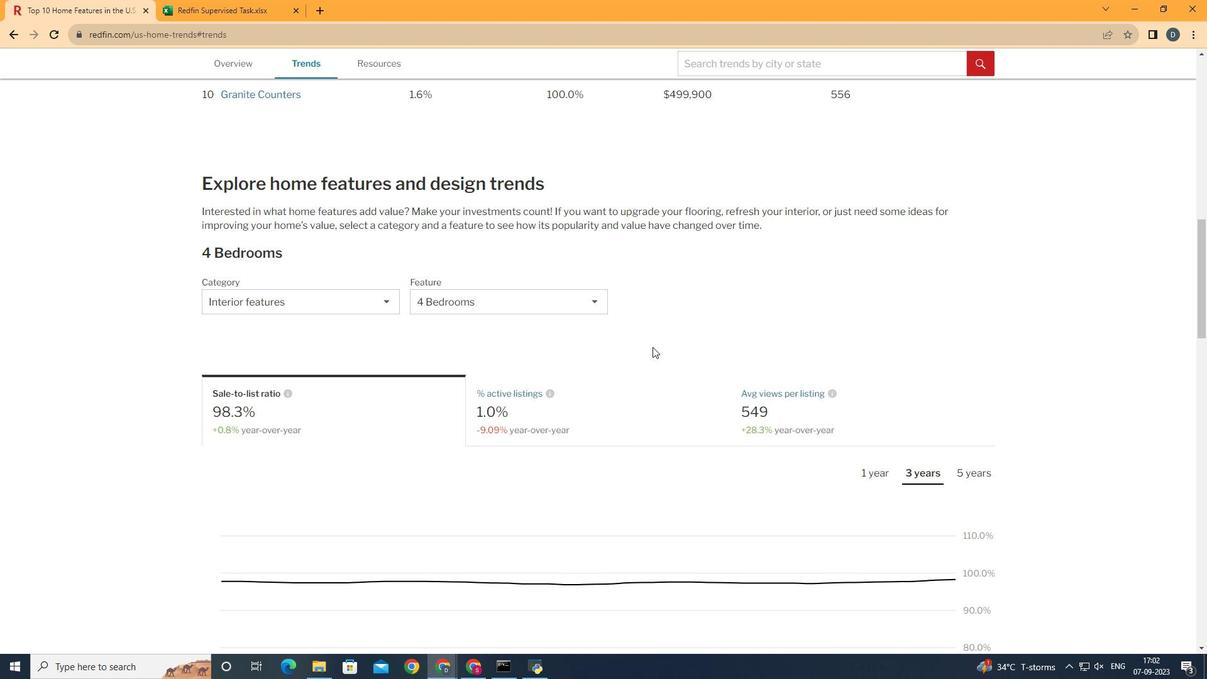 
Action: Mouse moved to (873, 420)
Screenshot: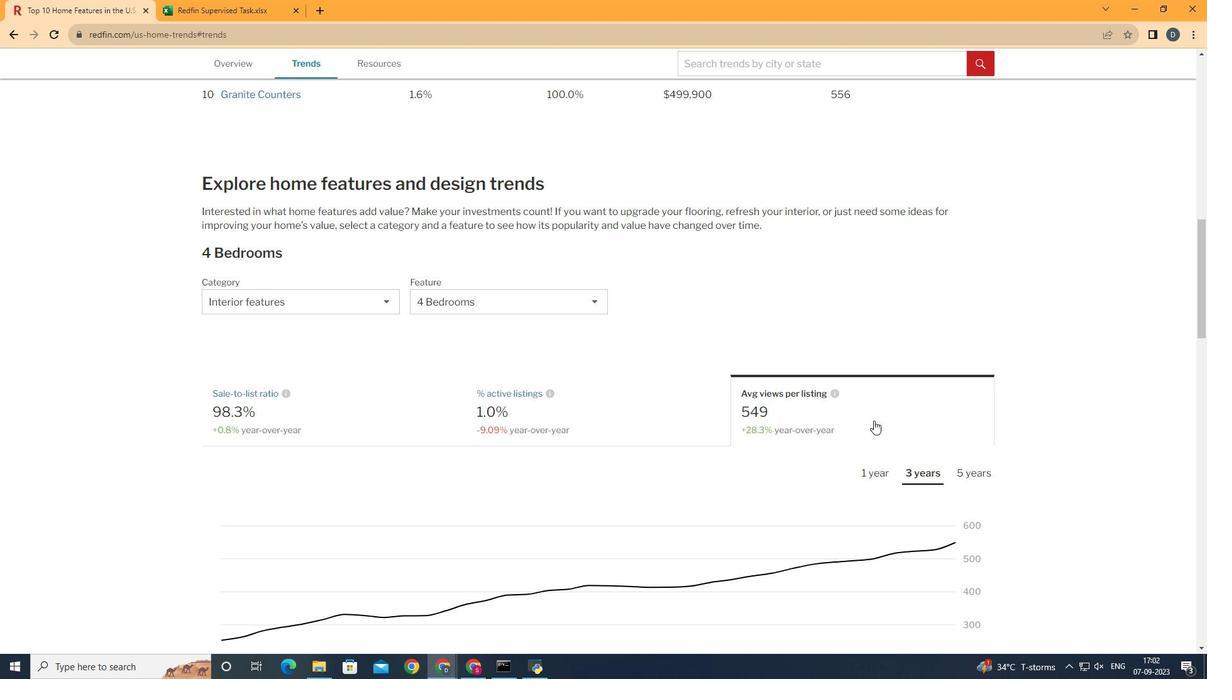 
Action: Mouse pressed left at (873, 420)
Screenshot: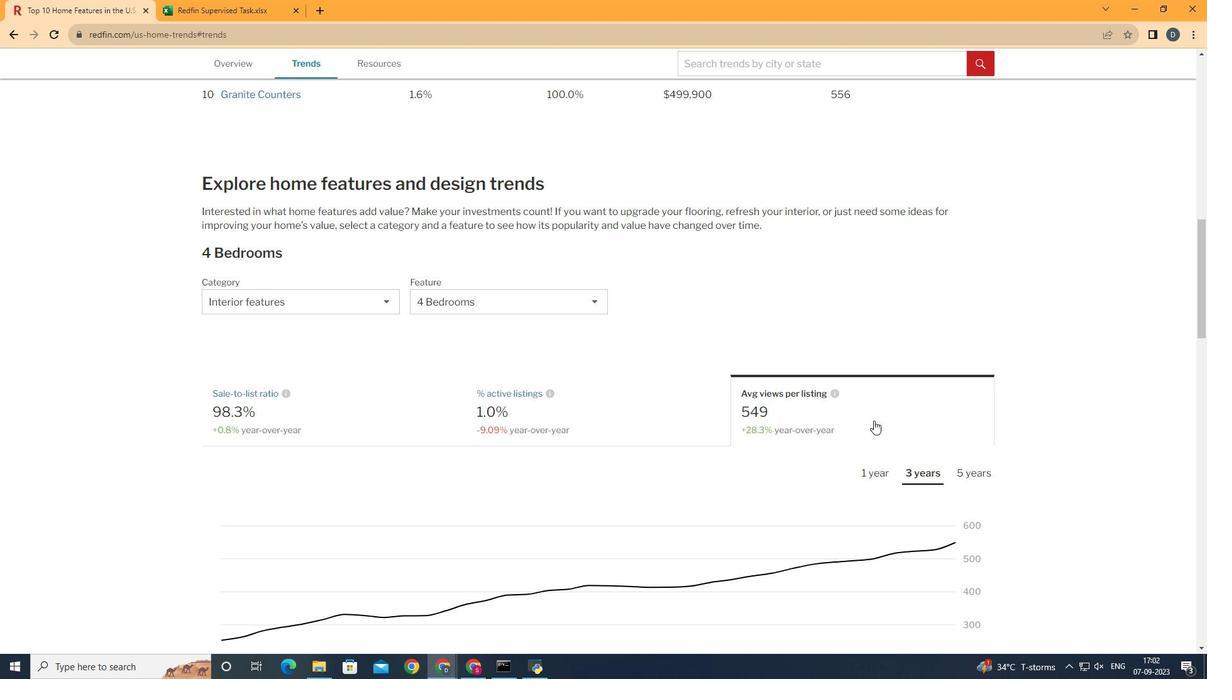 
Action: Mouse moved to (869, 297)
Screenshot: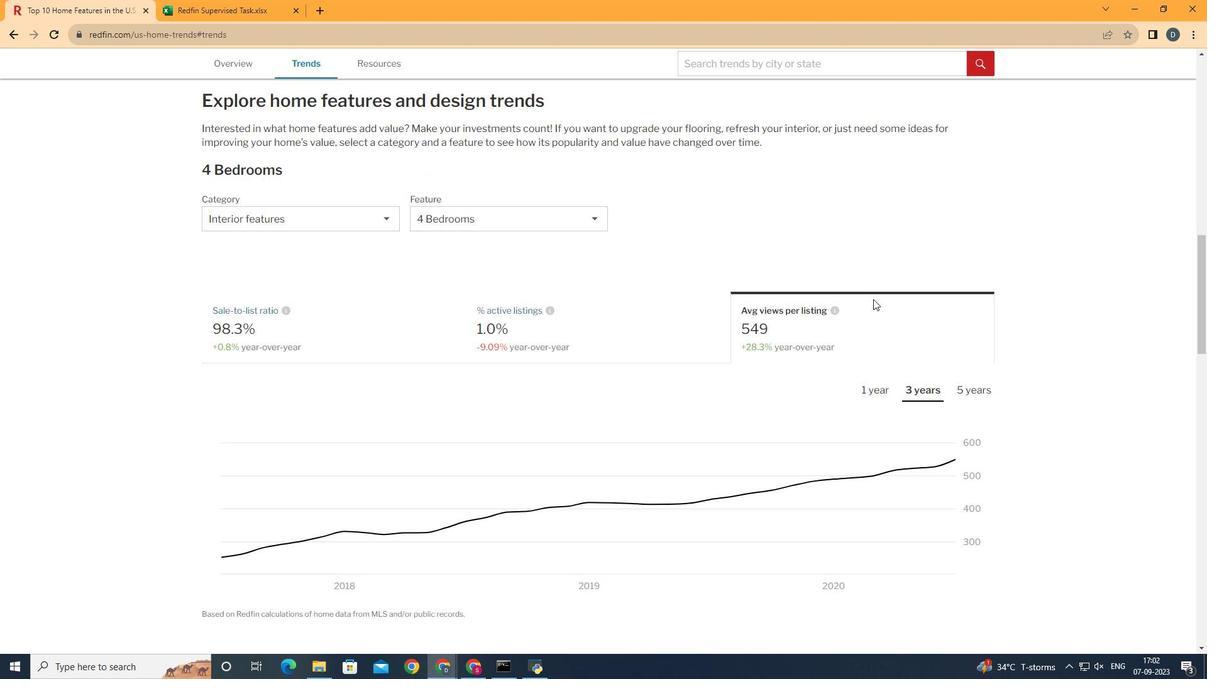 
Action: Mouse scrolled (869, 296) with delta (0, 0)
Screenshot: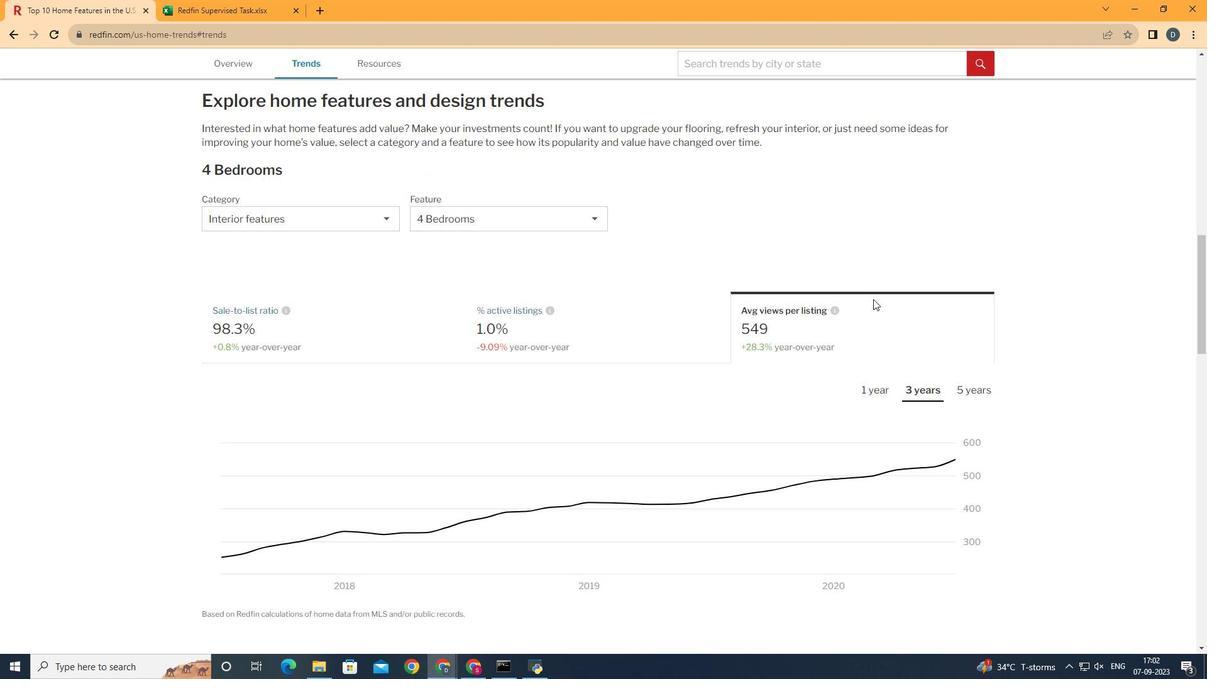
Action: Mouse moved to (871, 298)
Screenshot: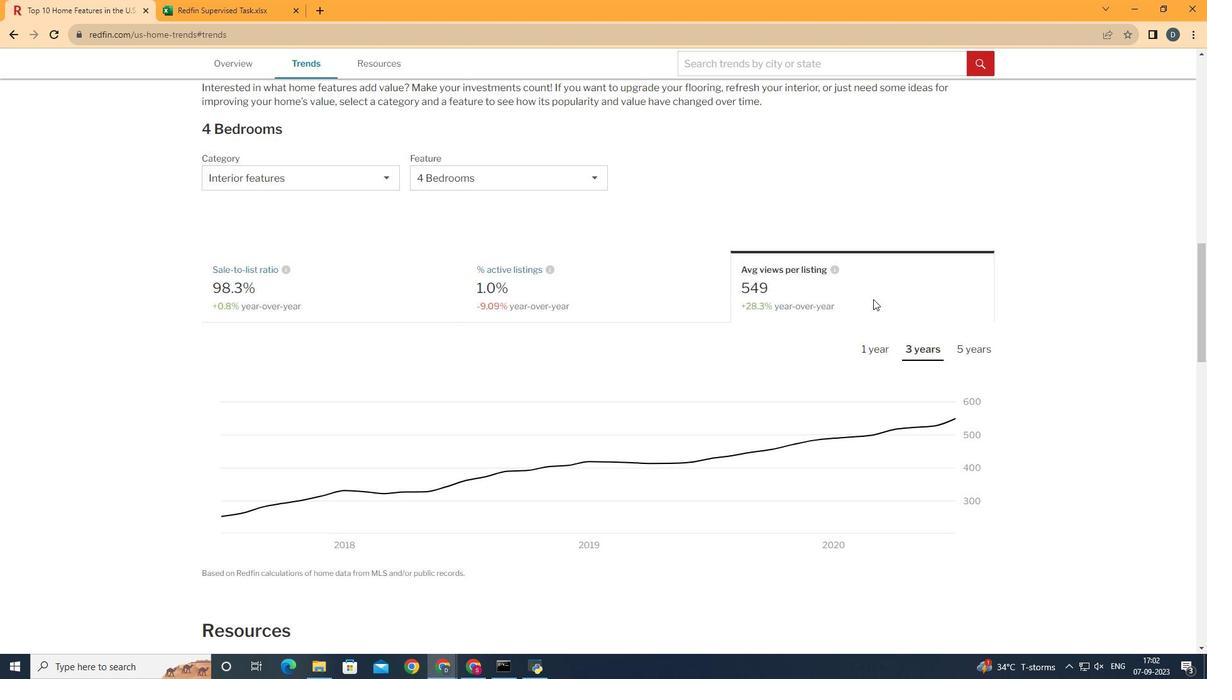 
Action: Mouse scrolled (871, 298) with delta (0, 0)
Screenshot: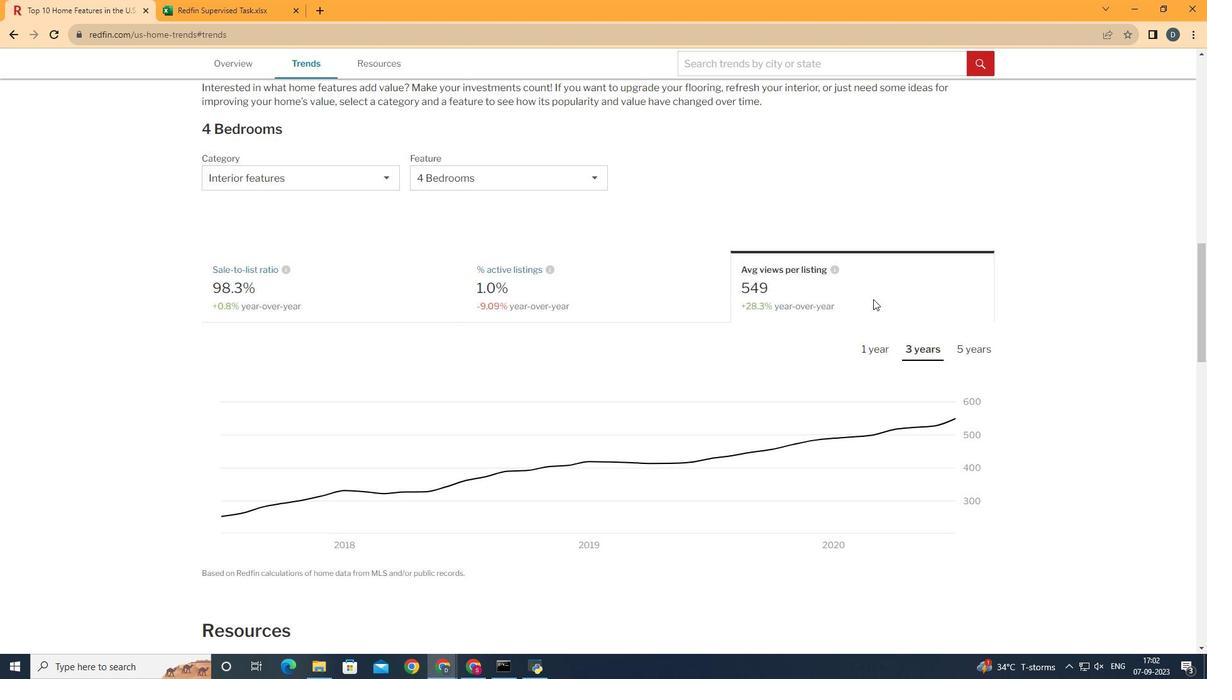 
Action: Mouse moved to (932, 348)
Screenshot: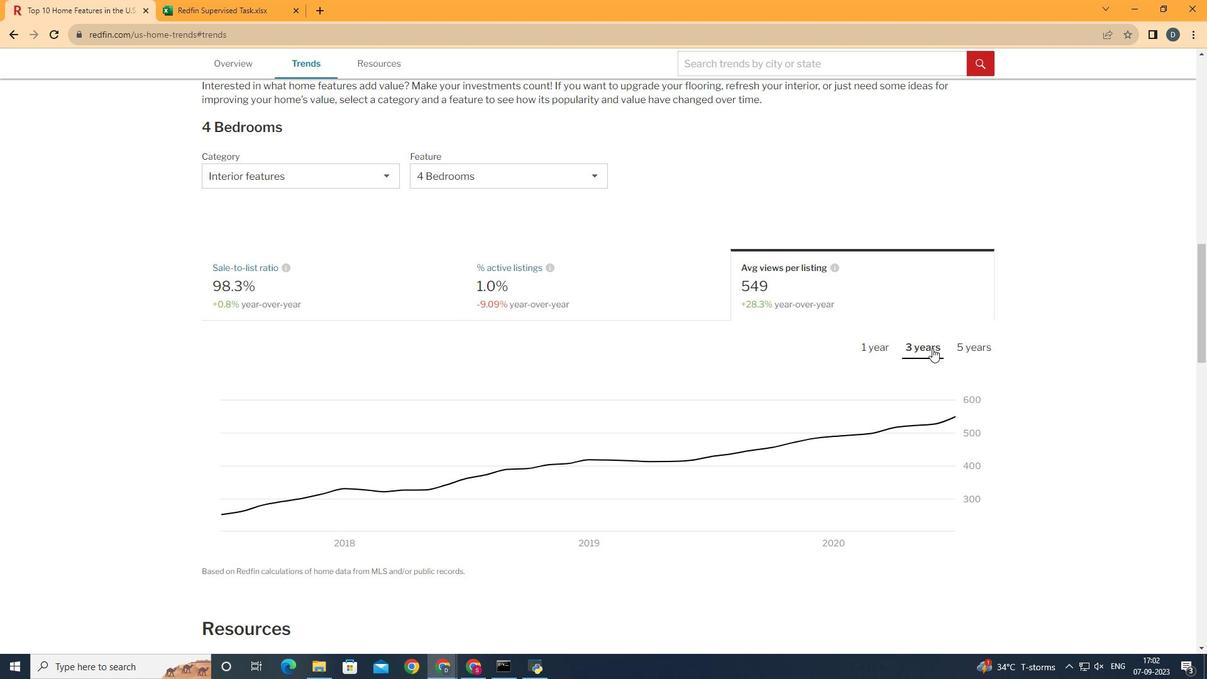 
Action: Mouse pressed left at (932, 348)
Screenshot: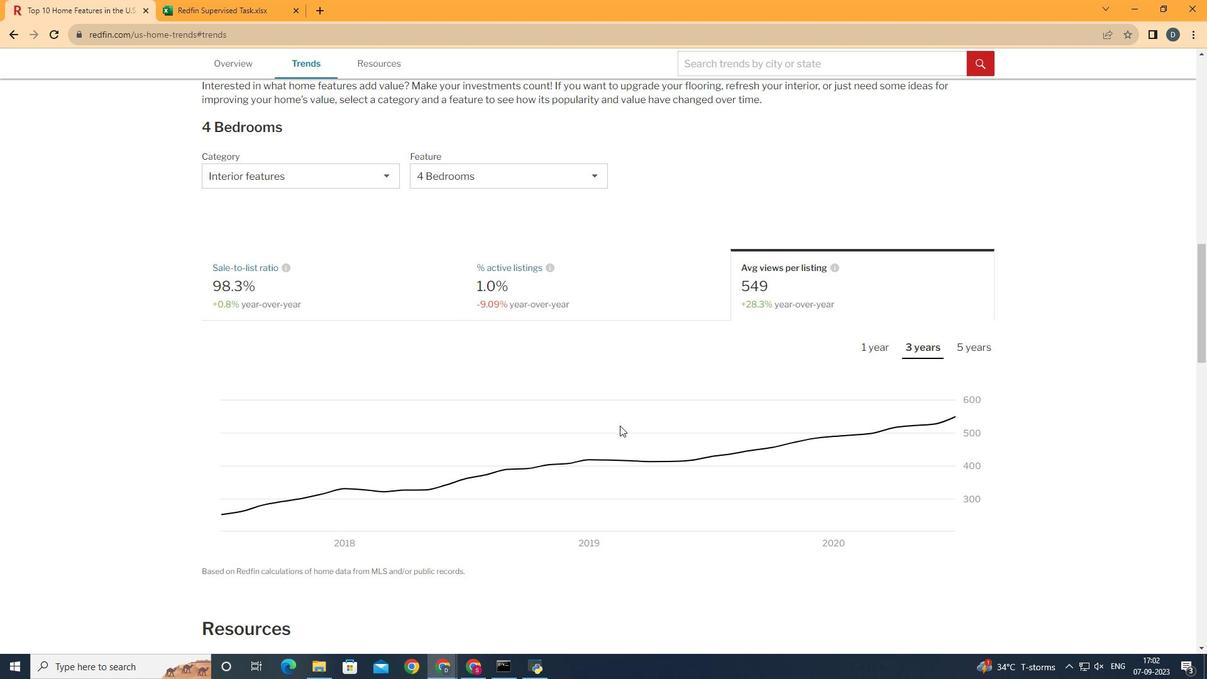 
Action: Mouse moved to (931, 424)
Screenshot: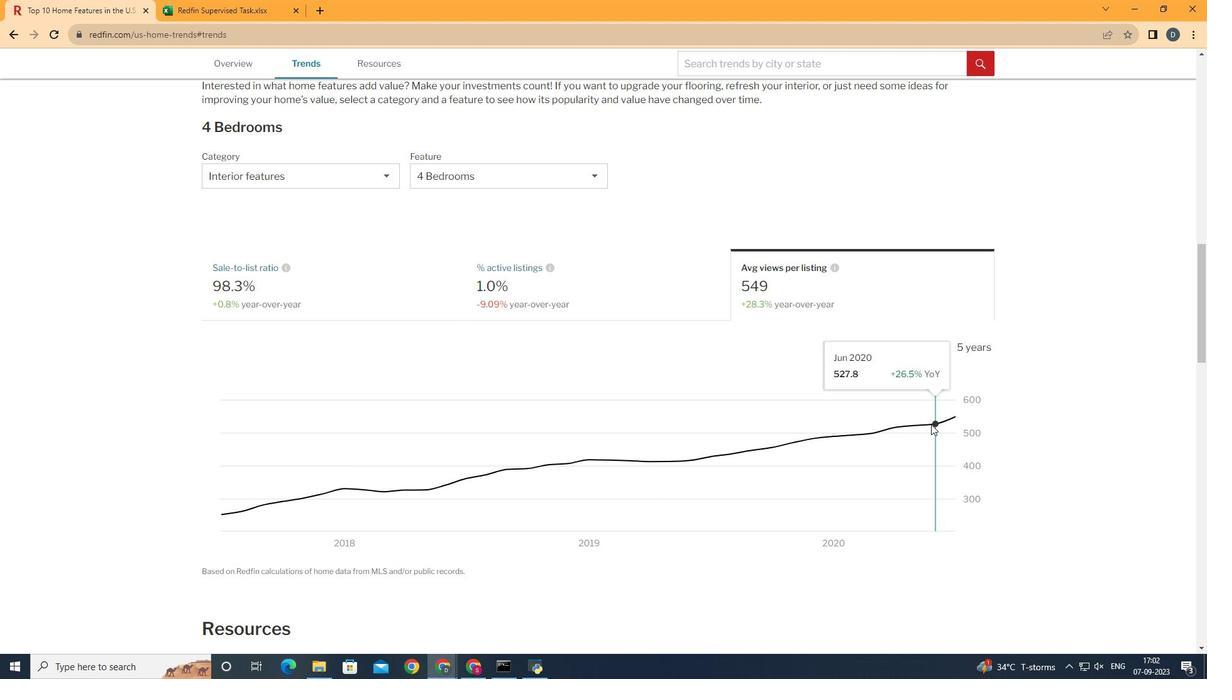 
